 Task: Find connections with filter location Bahraigh with filter topic #Genderwith filter profile language French with filter current company Pepperfry with filter school BBK DAV College for women Amritsar with filter industry Glass Product Manufacturing with filter service category iOS Development with filter keywords title Purchasing Staff
Action: Mouse moved to (513, 68)
Screenshot: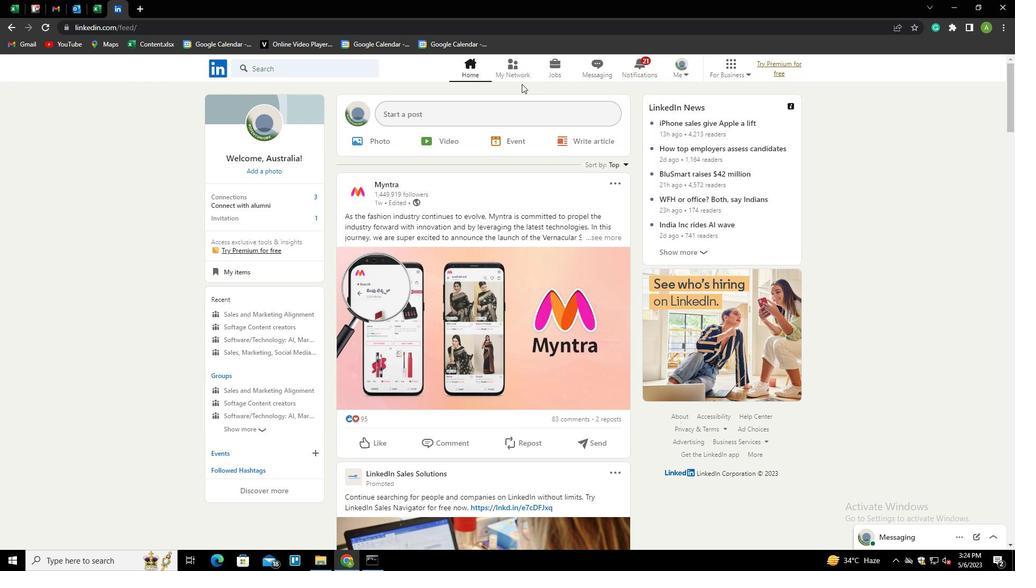 
Action: Mouse pressed left at (513, 68)
Screenshot: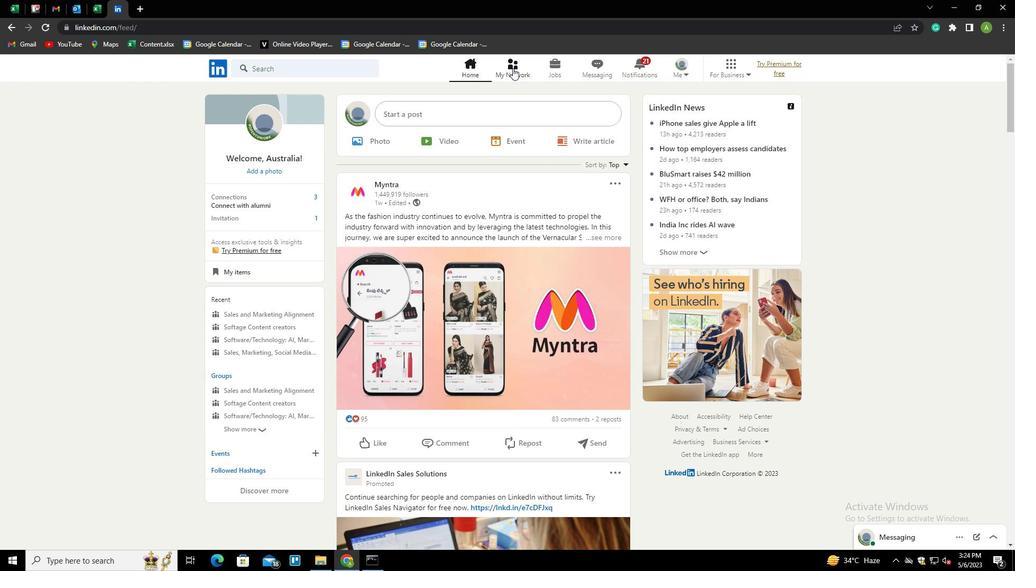
Action: Mouse moved to (262, 122)
Screenshot: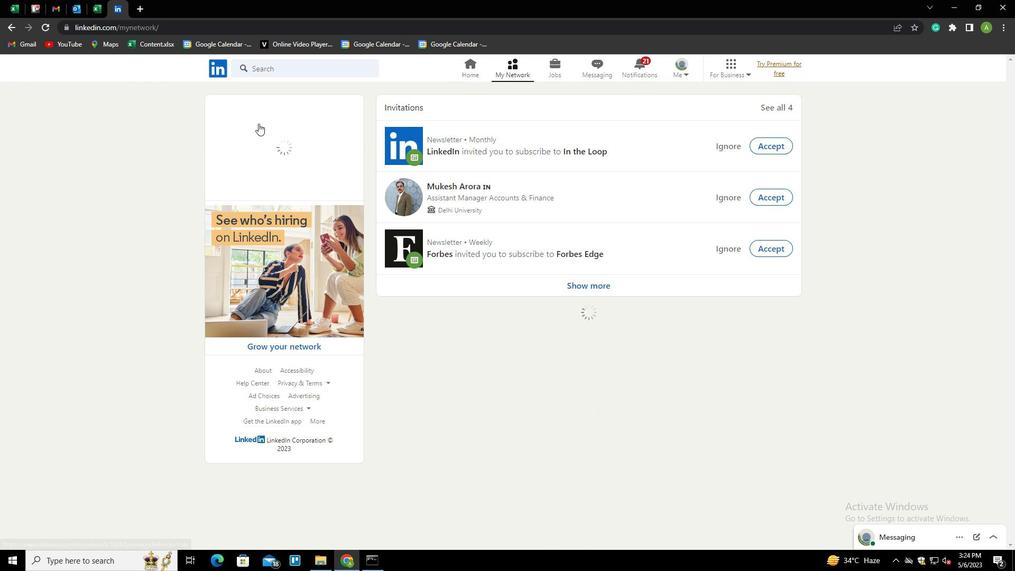 
Action: Mouse pressed left at (262, 122)
Screenshot: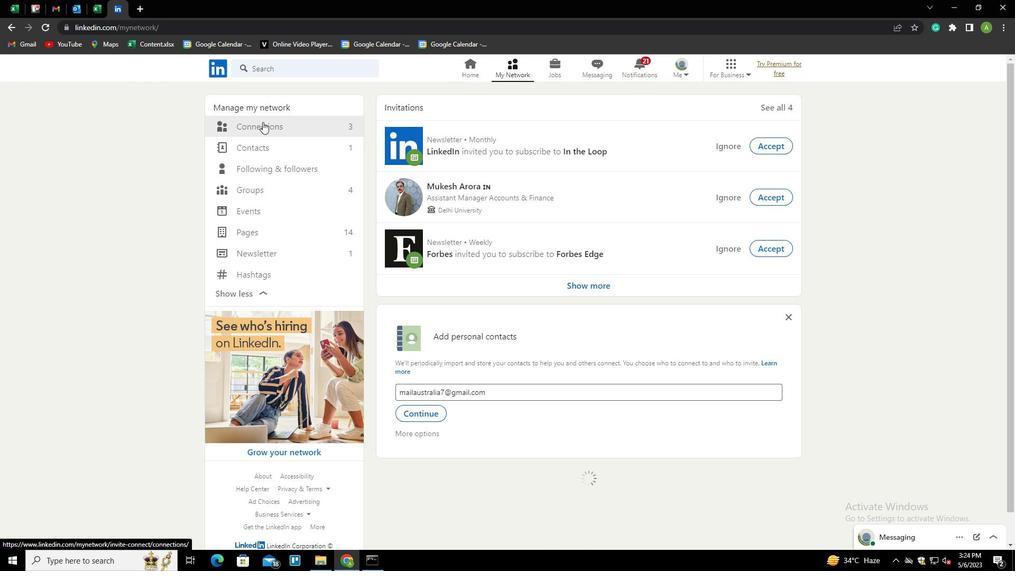 
Action: Mouse moved to (580, 128)
Screenshot: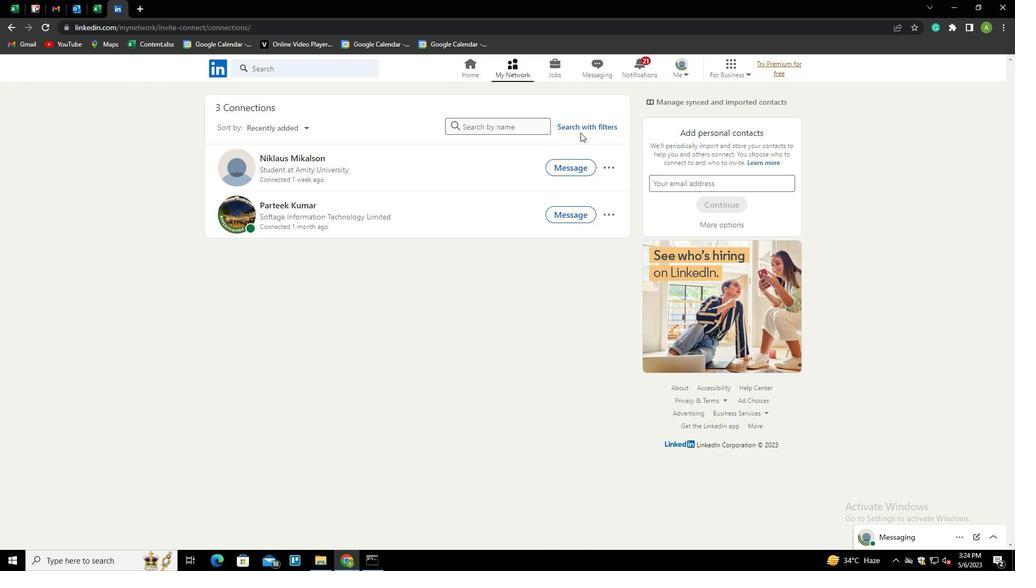 
Action: Mouse pressed left at (580, 128)
Screenshot: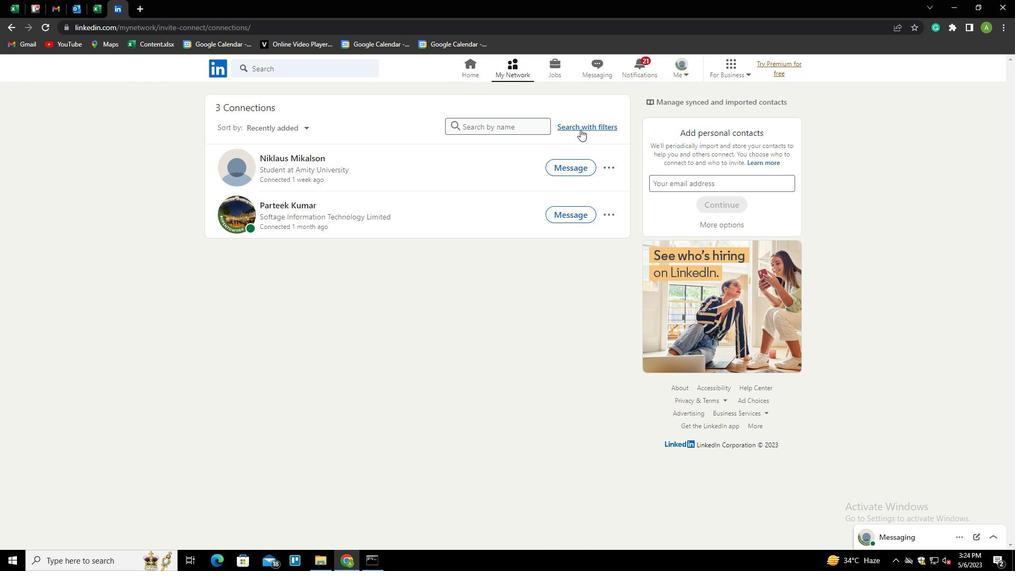 
Action: Mouse moved to (542, 95)
Screenshot: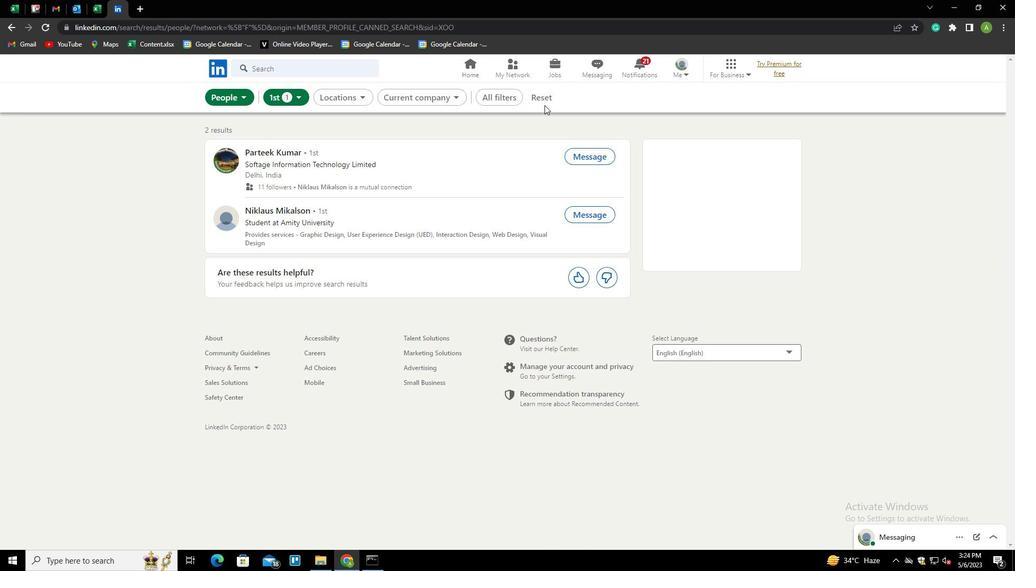 
Action: Mouse pressed left at (542, 95)
Screenshot: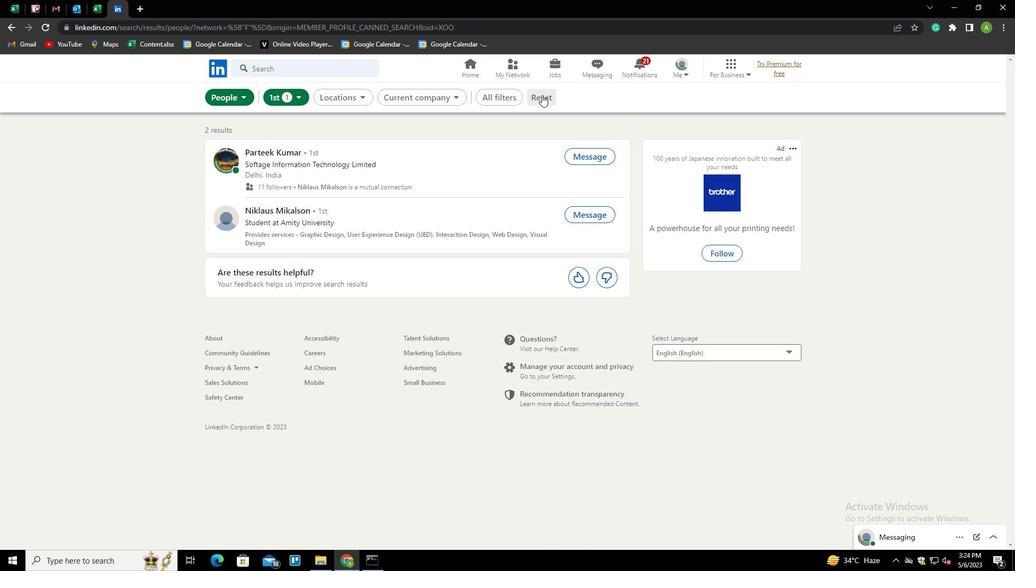
Action: Mouse moved to (525, 97)
Screenshot: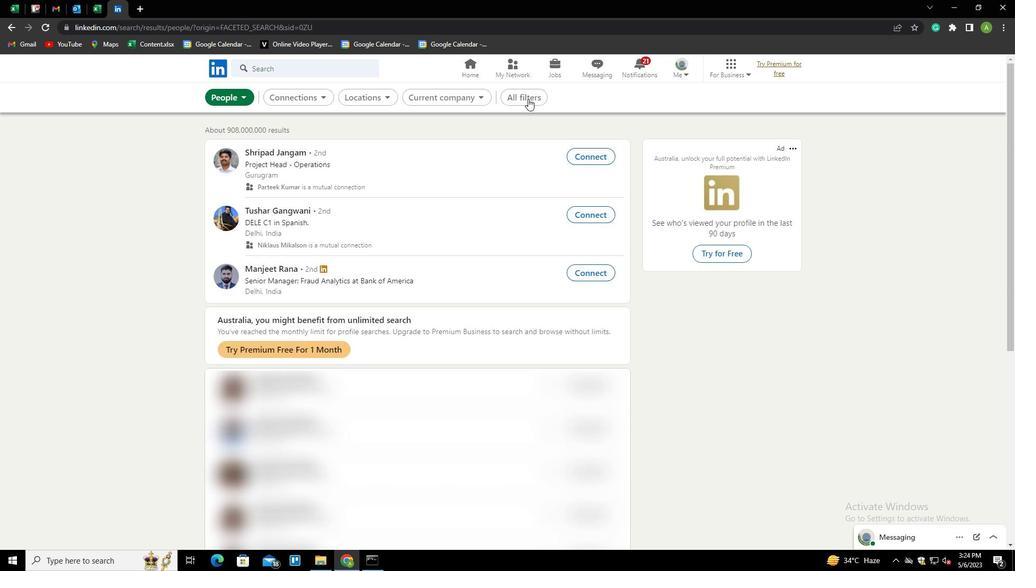 
Action: Mouse pressed left at (525, 97)
Screenshot: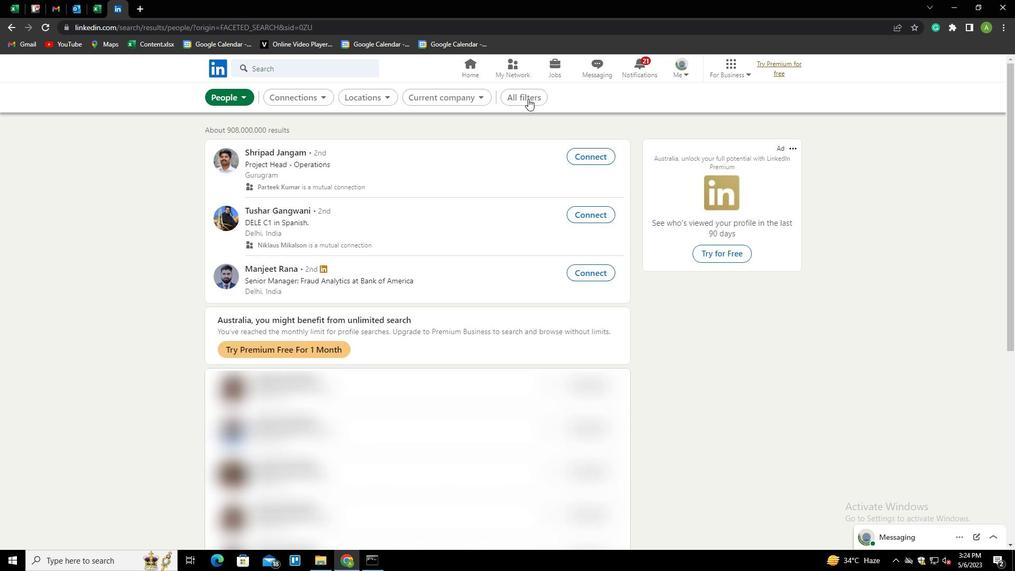
Action: Mouse moved to (847, 317)
Screenshot: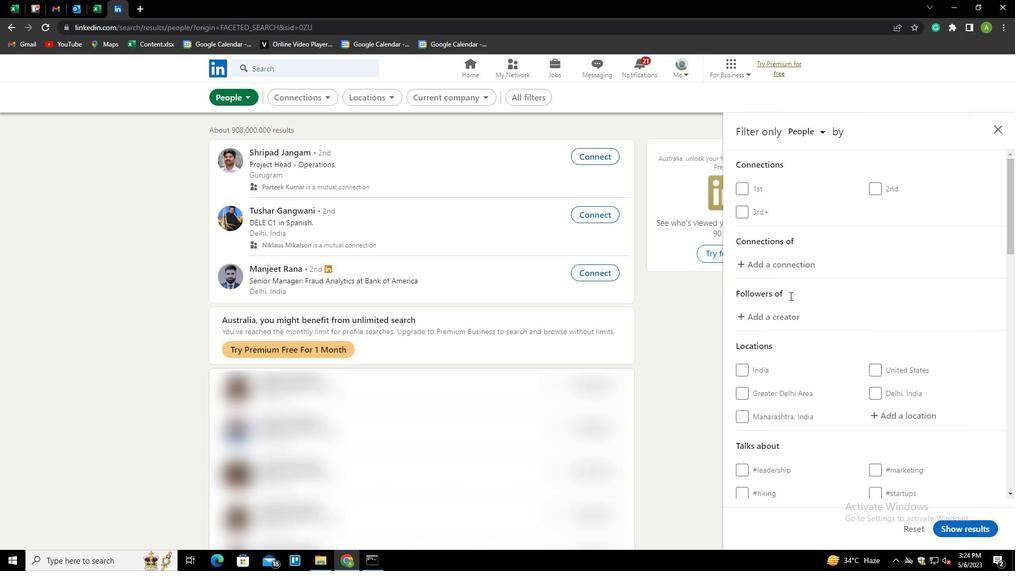 
Action: Mouse scrolled (847, 316) with delta (0, 0)
Screenshot: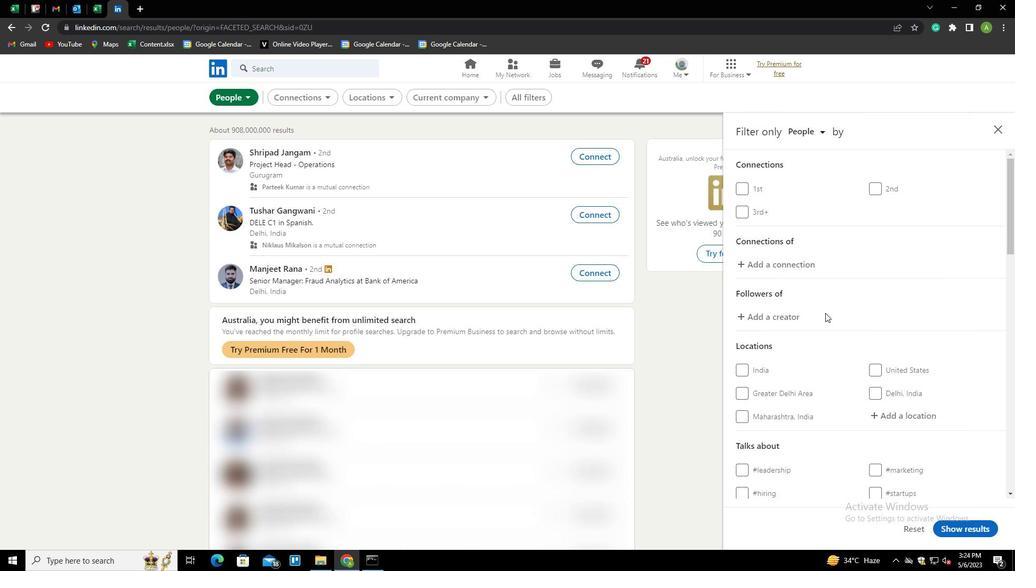 
Action: Mouse scrolled (847, 316) with delta (0, 0)
Screenshot: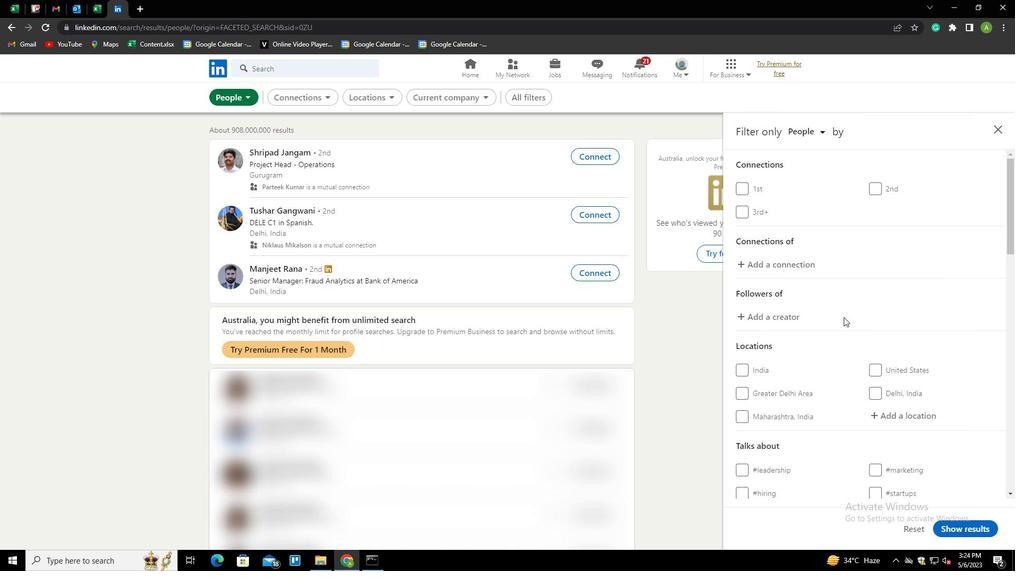 
Action: Mouse moved to (888, 307)
Screenshot: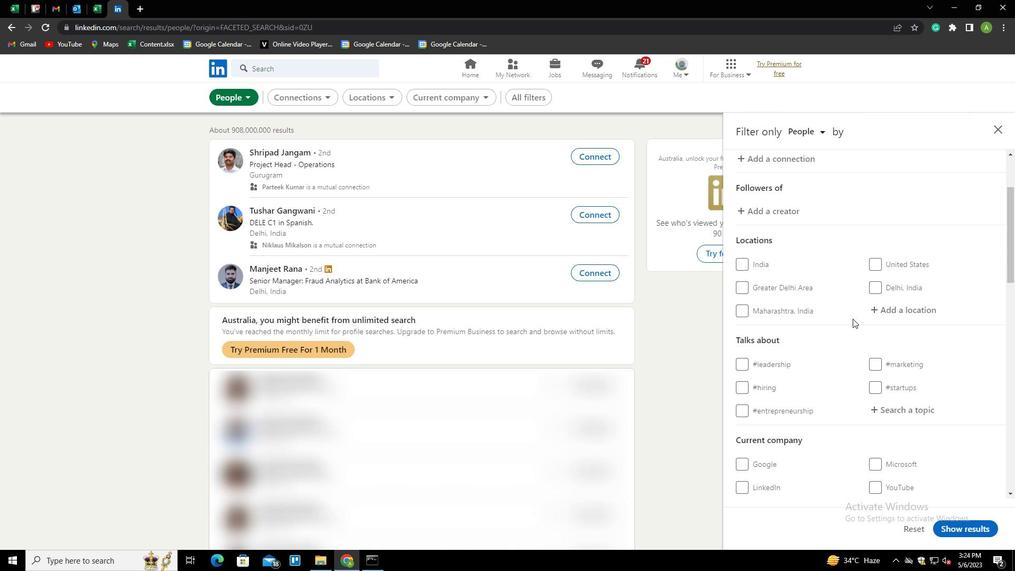 
Action: Mouse pressed left at (888, 307)
Screenshot: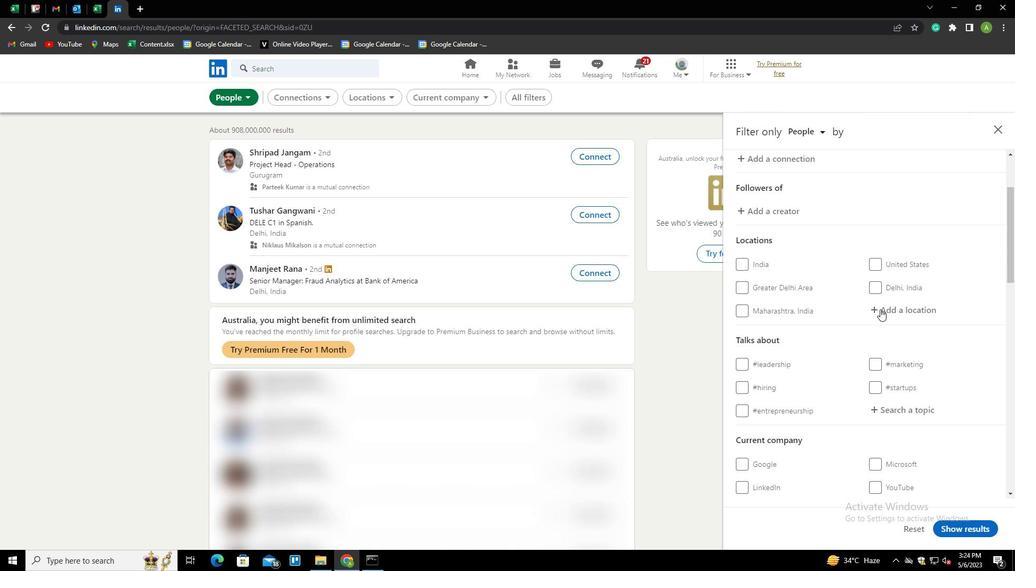 
Action: Mouse moved to (946, 274)
Screenshot: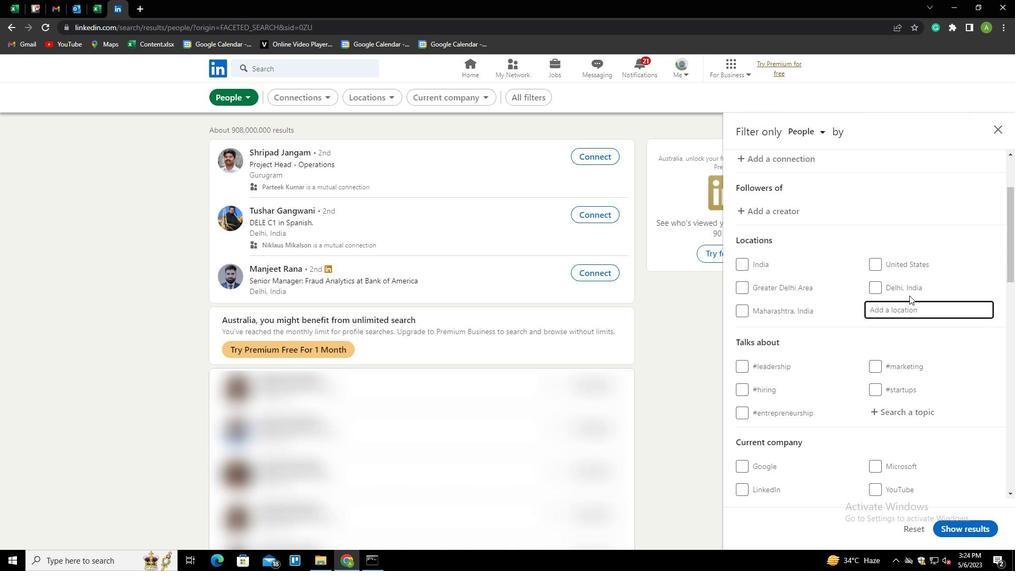 
Action: Key pressed <Key.shift>BAHRAIGH
Screenshot: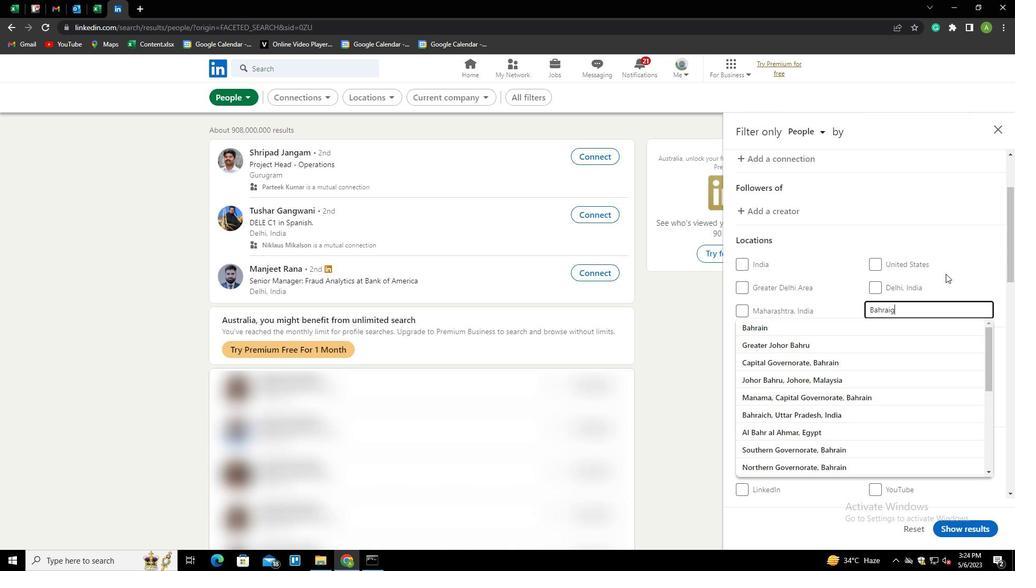 
Action: Mouse moved to (968, 360)
Screenshot: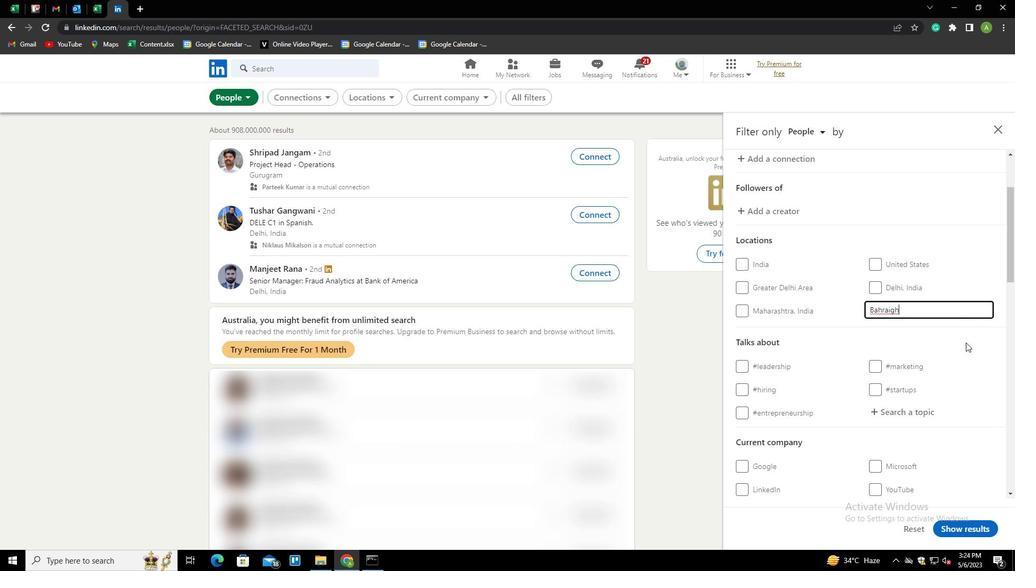 
Action: Mouse pressed left at (968, 360)
Screenshot: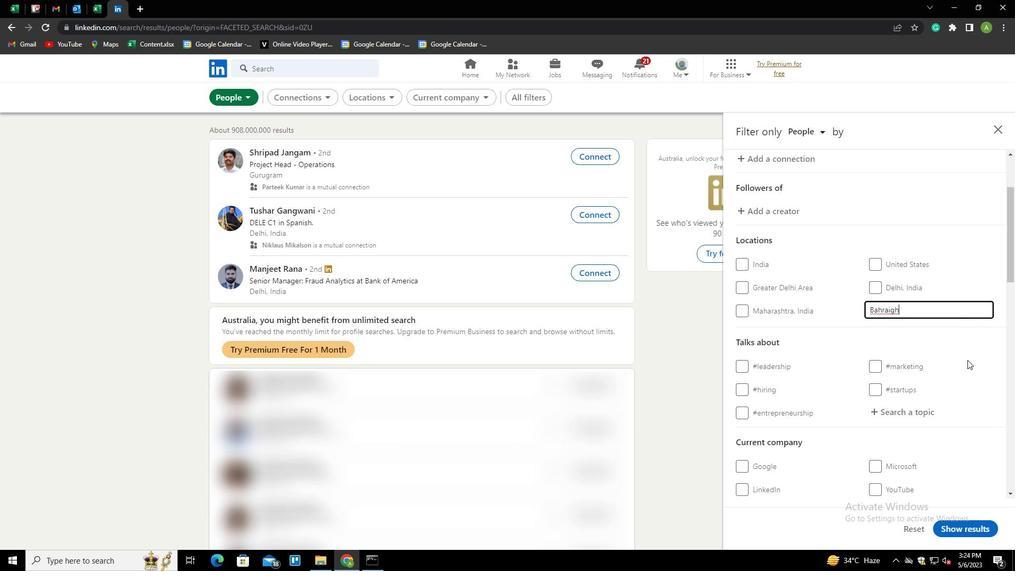 
Action: Mouse moved to (966, 358)
Screenshot: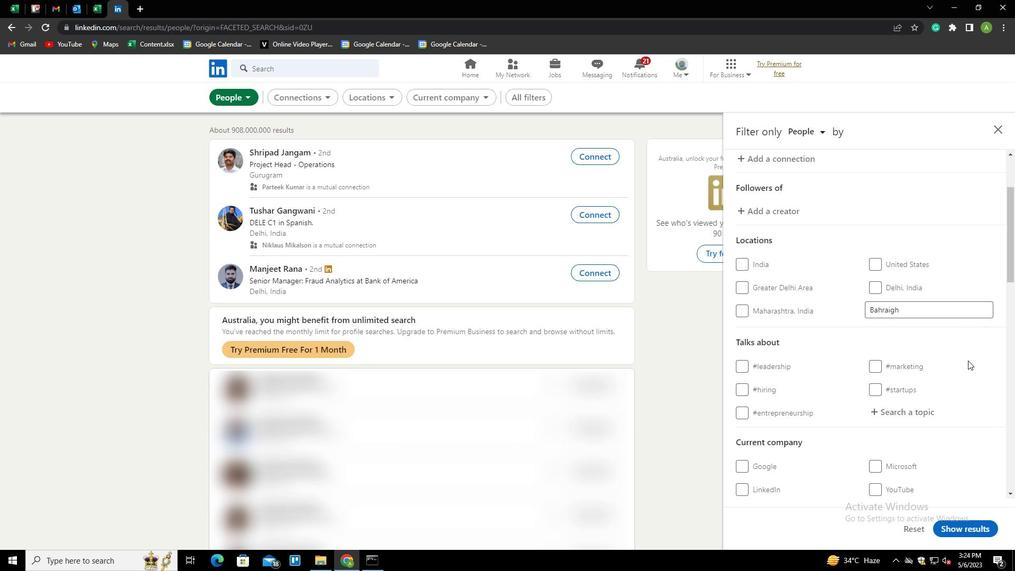 
Action: Mouse scrolled (966, 358) with delta (0, 0)
Screenshot: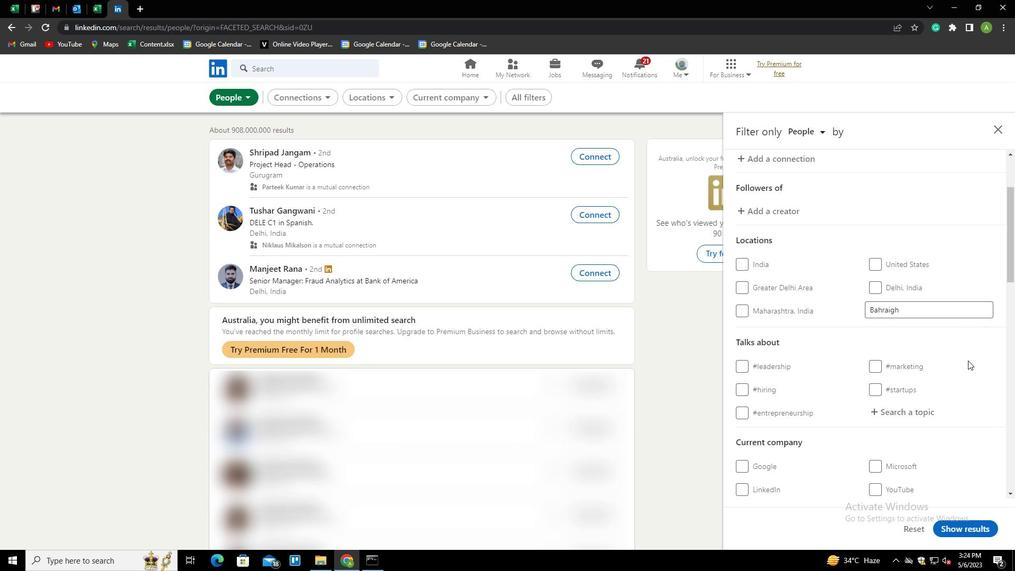 
Action: Mouse scrolled (966, 358) with delta (0, 0)
Screenshot: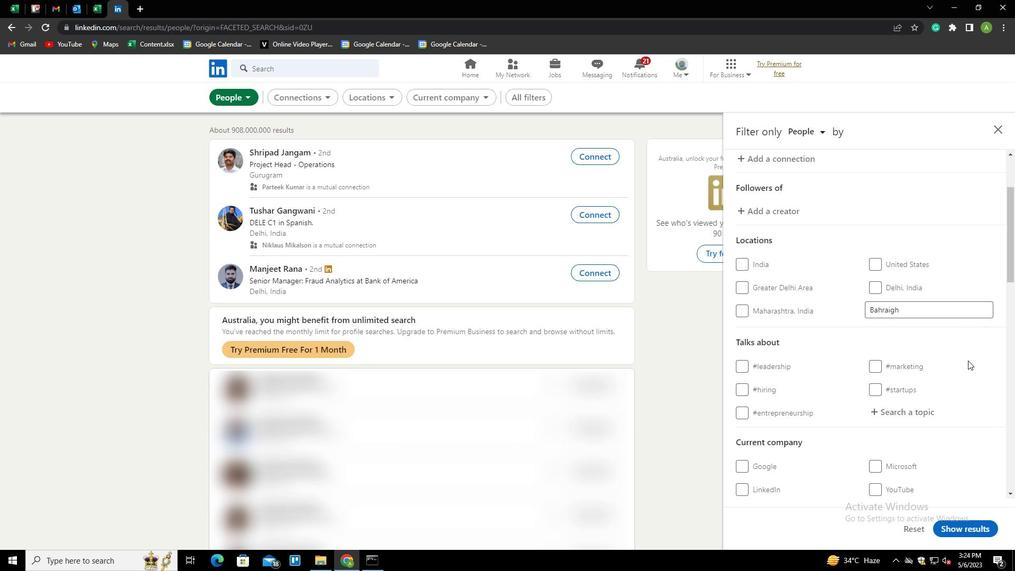 
Action: Mouse moved to (898, 303)
Screenshot: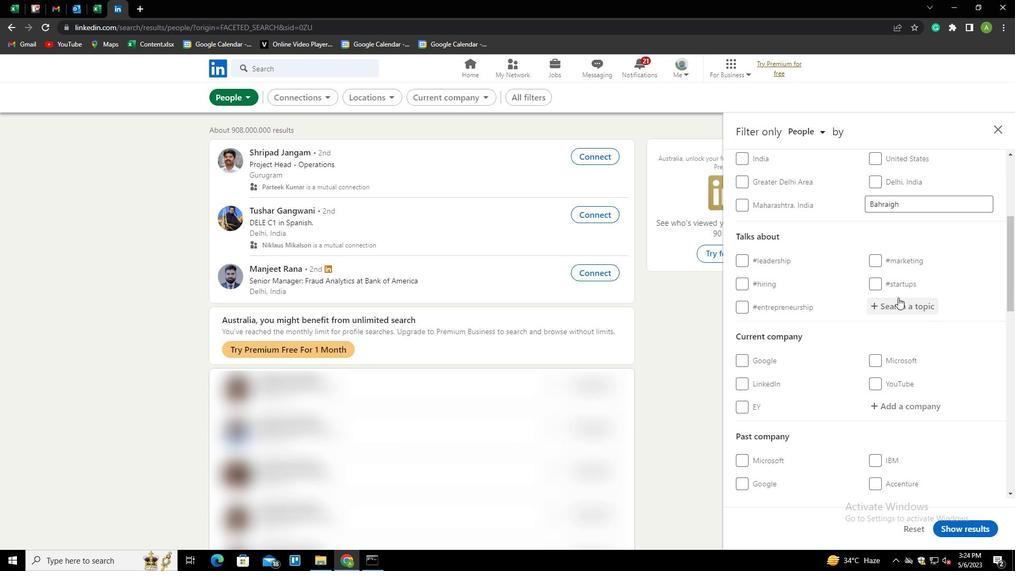 
Action: Mouse pressed left at (898, 303)
Screenshot: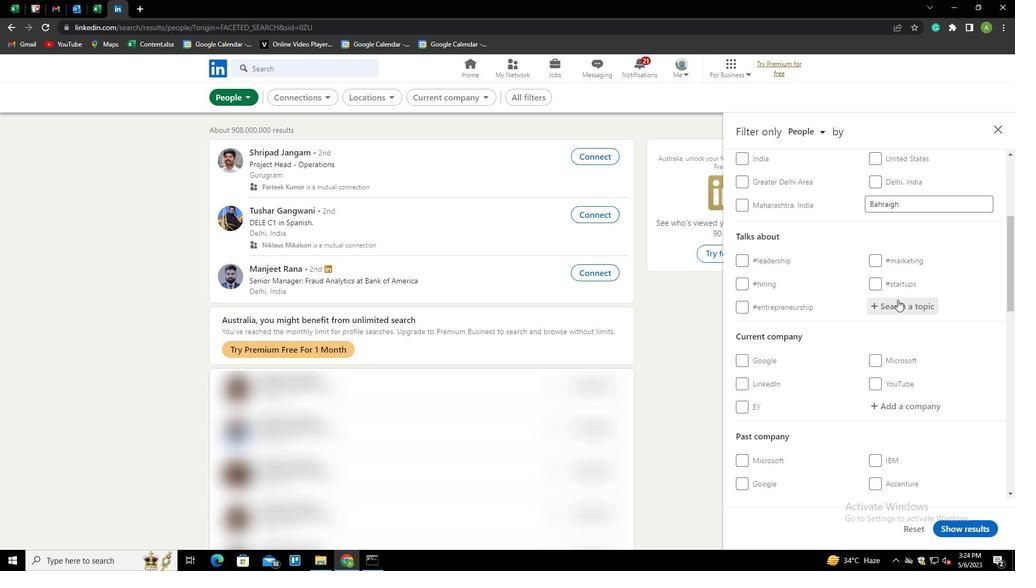 
Action: Mouse moved to (897, 304)
Screenshot: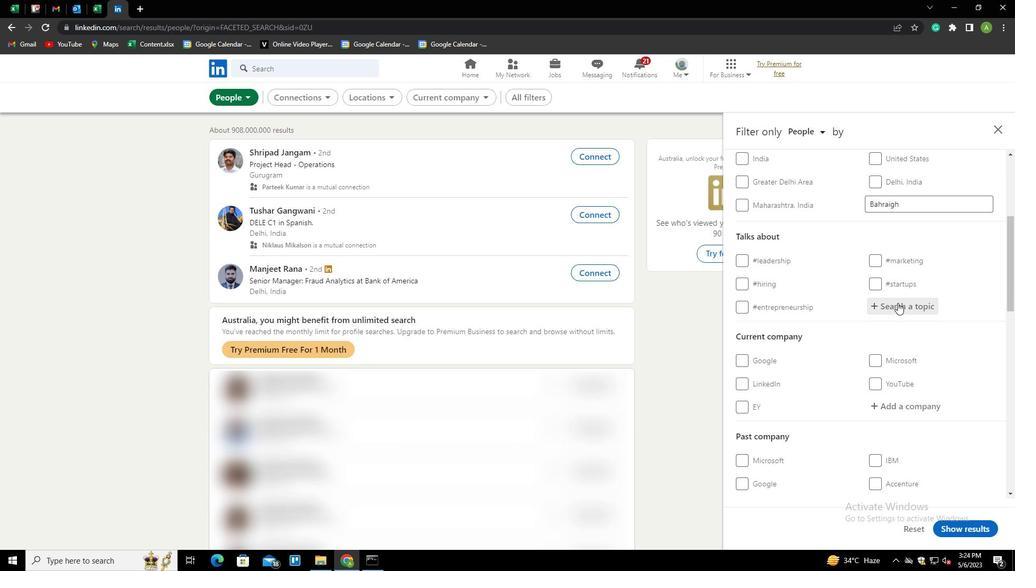 
Action: Key pressed GENDER<Key.down><Key.enter>
Screenshot: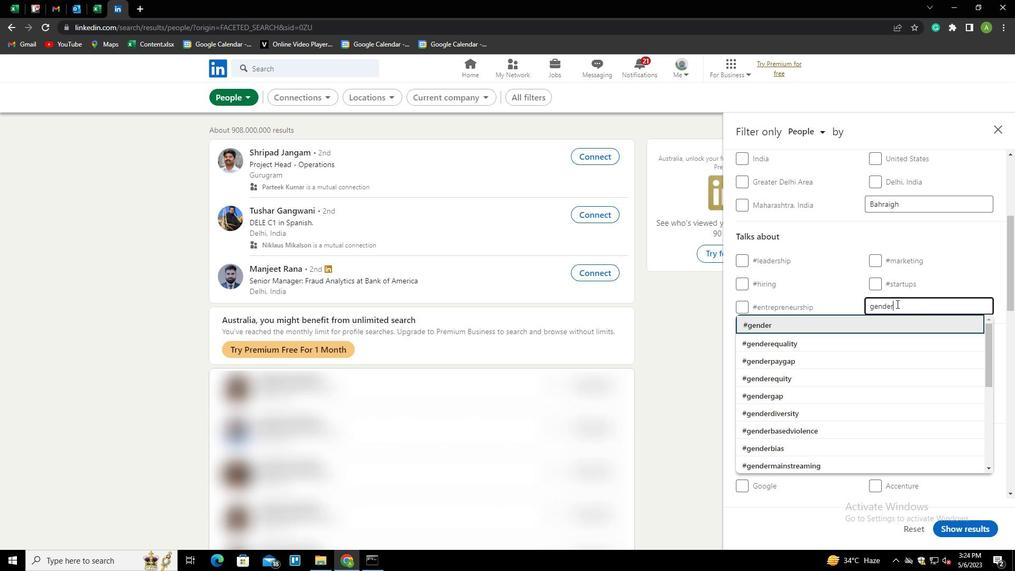 
Action: Mouse scrolled (897, 303) with delta (0, 0)
Screenshot: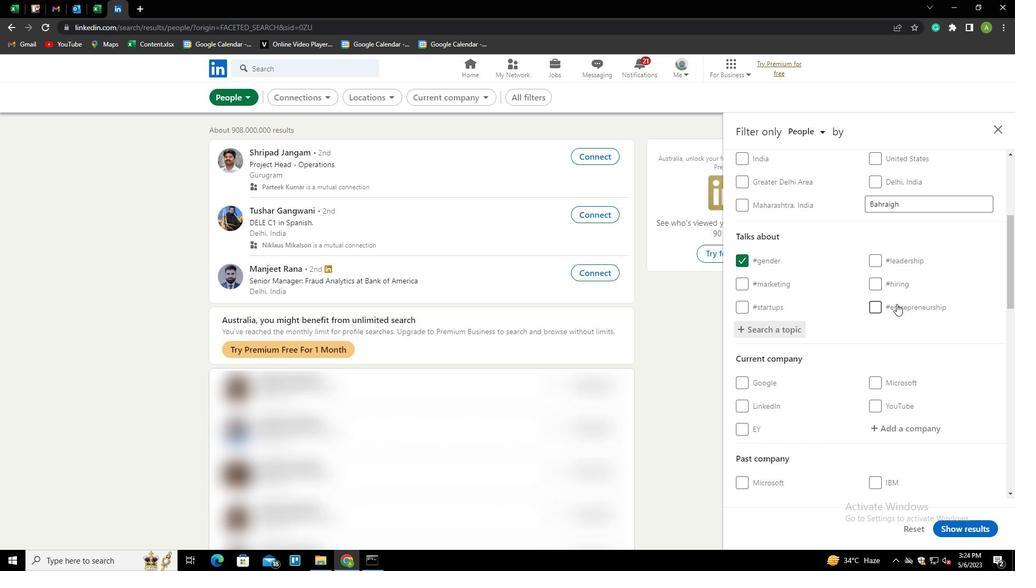 
Action: Mouse scrolled (897, 303) with delta (0, 0)
Screenshot: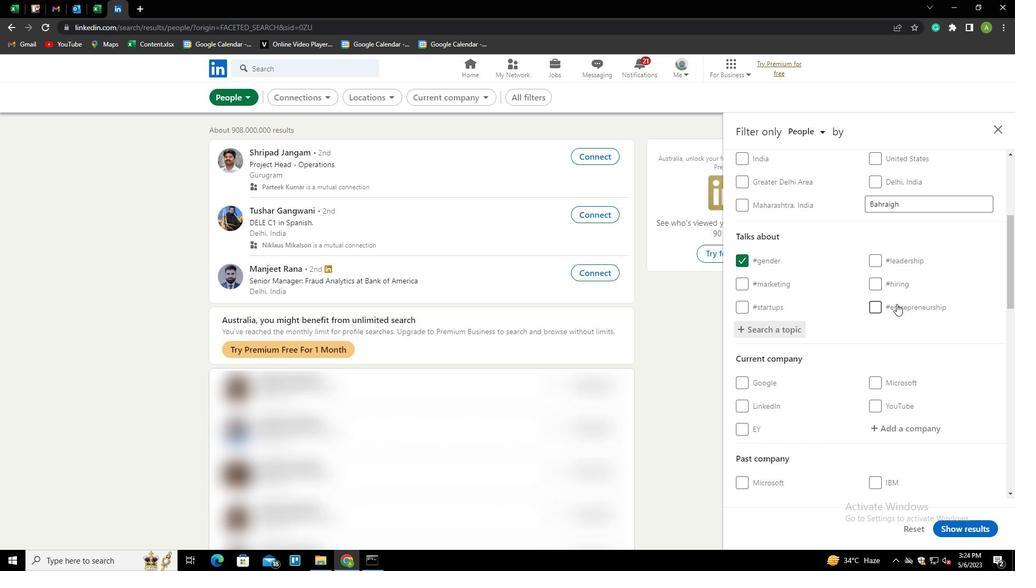 
Action: Mouse moved to (896, 306)
Screenshot: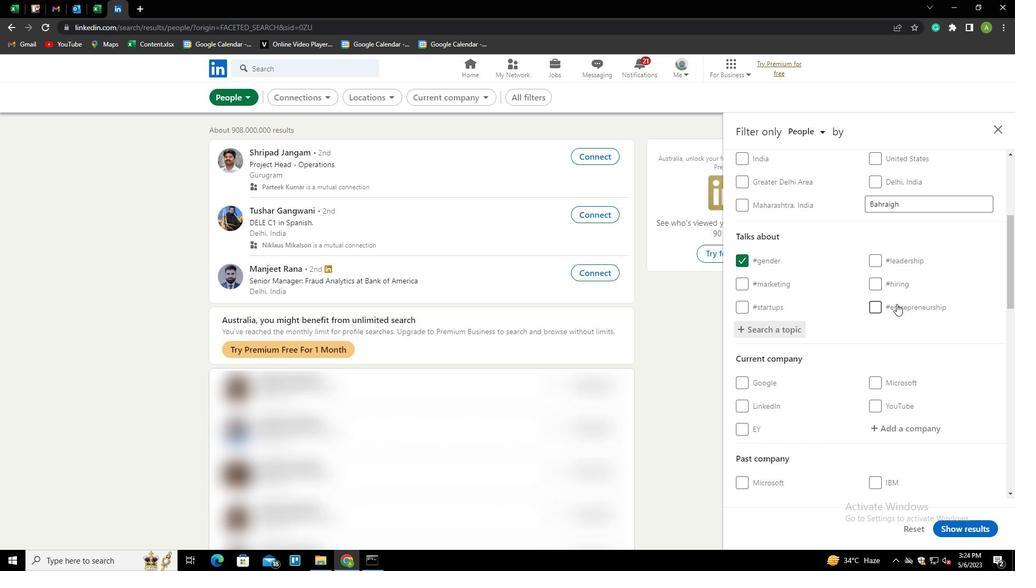 
Action: Mouse scrolled (896, 306) with delta (0, 0)
Screenshot: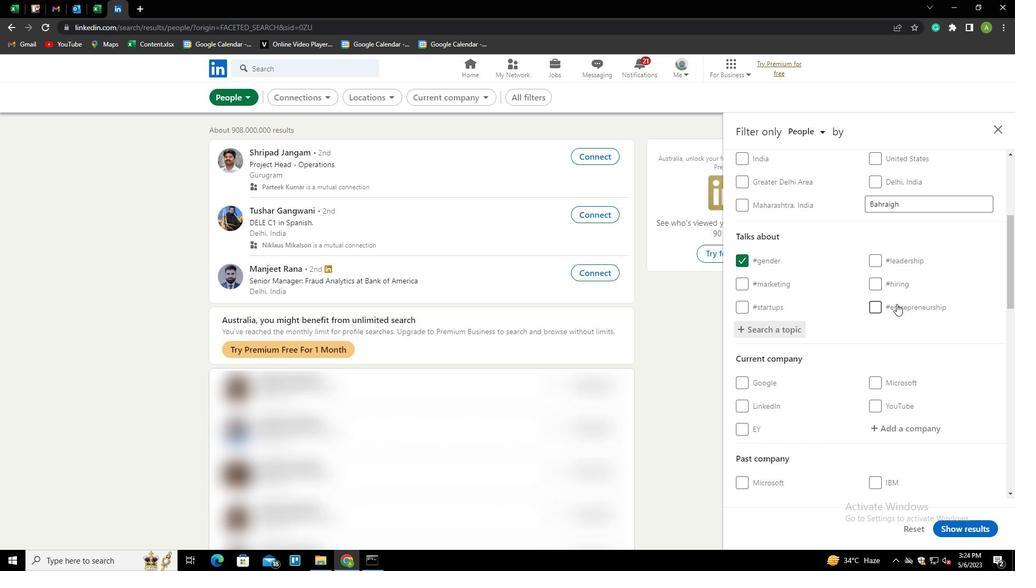 
Action: Mouse moved to (894, 311)
Screenshot: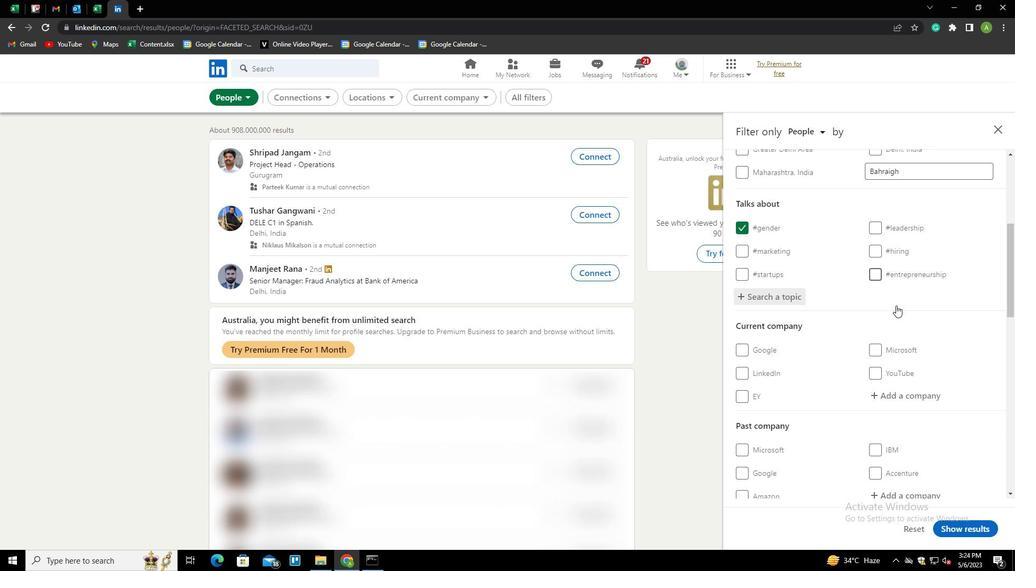 
Action: Mouse scrolled (894, 310) with delta (0, 0)
Screenshot: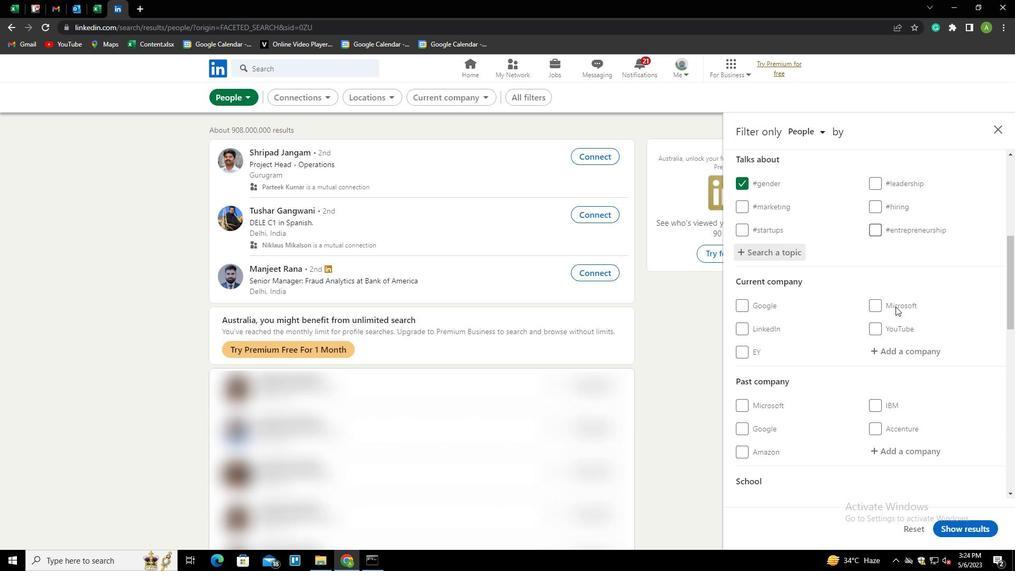 
Action: Mouse moved to (893, 312)
Screenshot: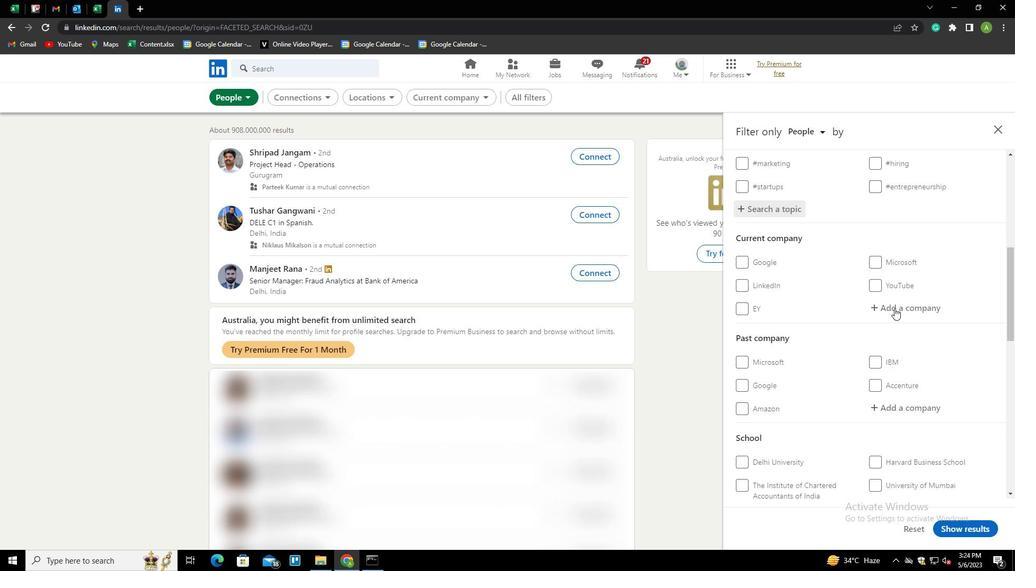 
Action: Mouse scrolled (893, 311) with delta (0, 0)
Screenshot: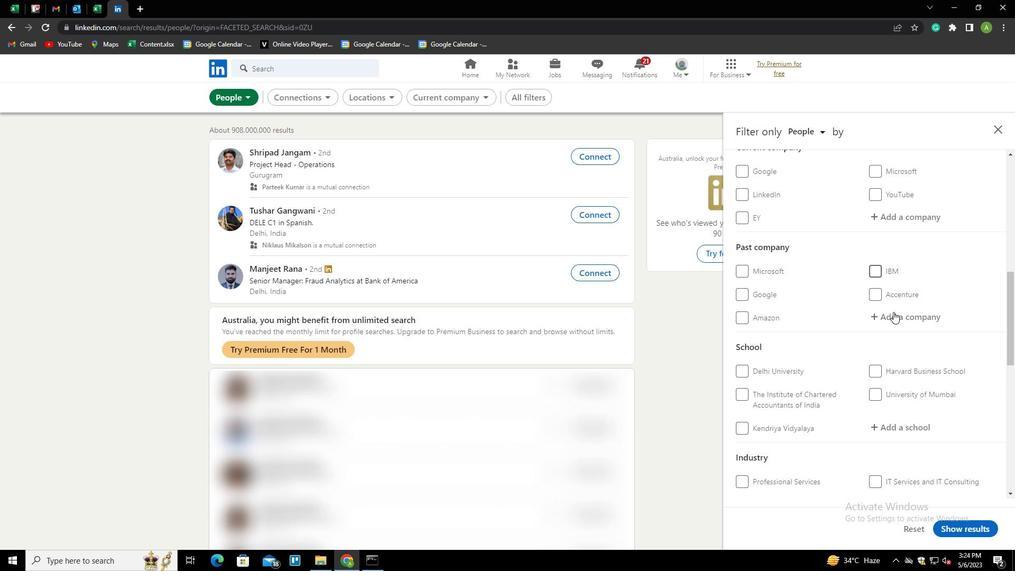 
Action: Mouse scrolled (893, 311) with delta (0, 0)
Screenshot: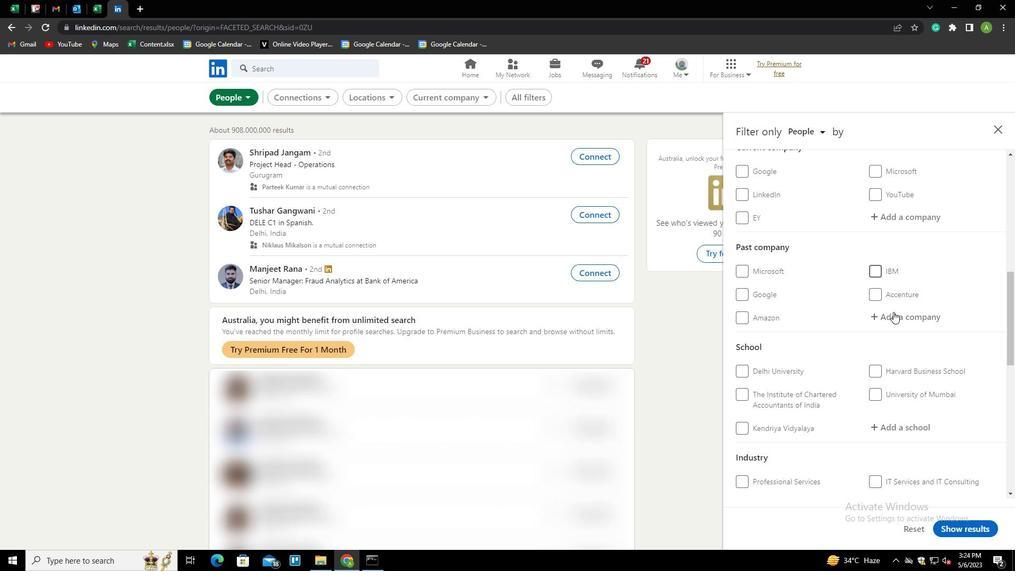 
Action: Mouse scrolled (893, 311) with delta (0, 0)
Screenshot: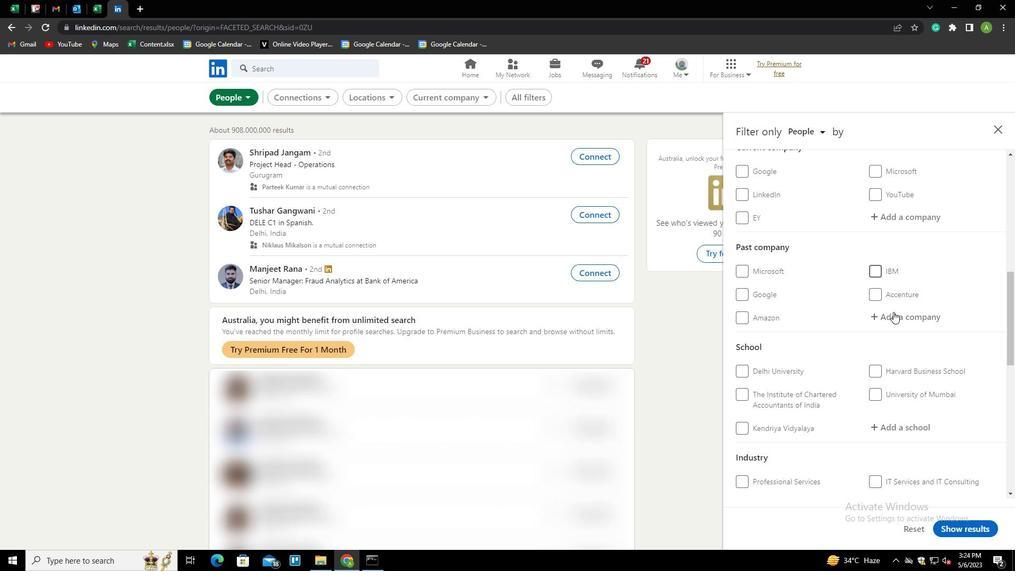 
Action: Mouse scrolled (893, 311) with delta (0, 0)
Screenshot: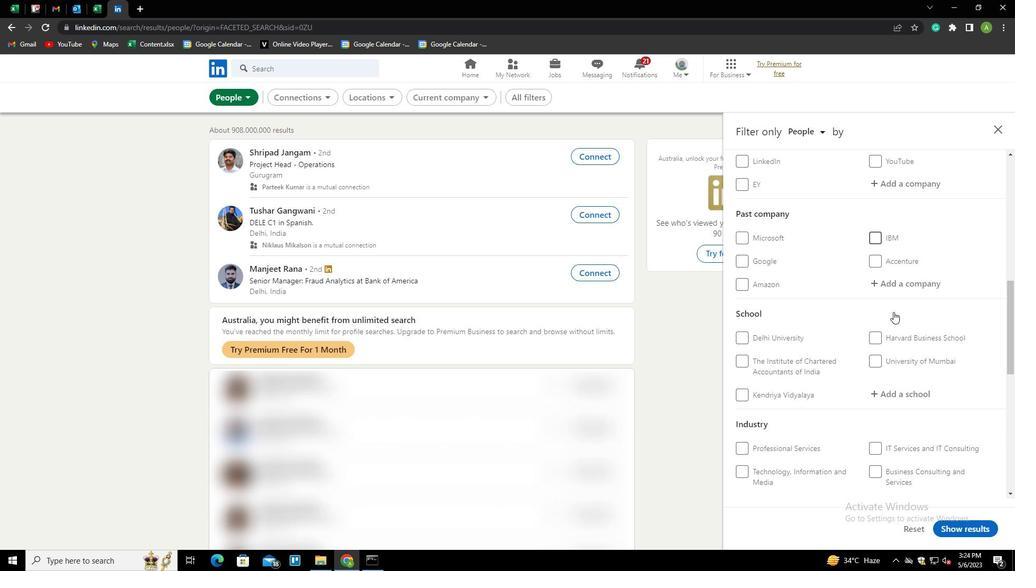 
Action: Mouse scrolled (893, 311) with delta (0, 0)
Screenshot: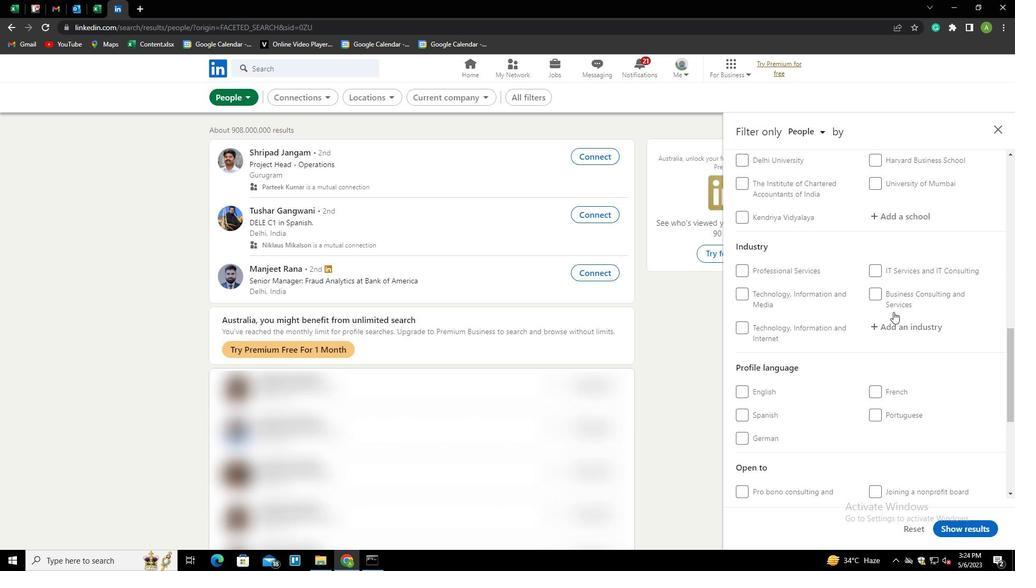 
Action: Mouse scrolled (893, 311) with delta (0, 0)
Screenshot: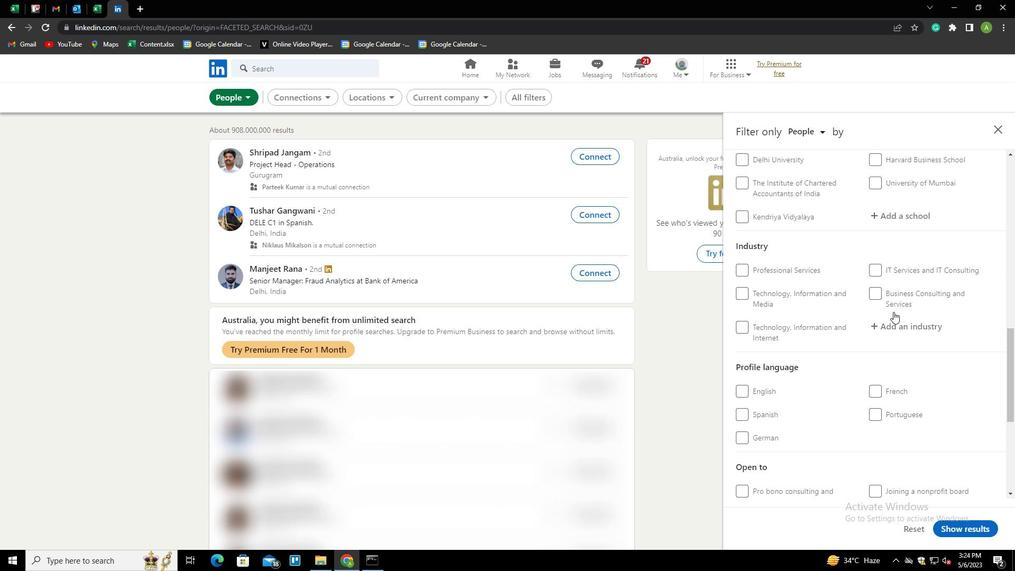 
Action: Mouse scrolled (893, 311) with delta (0, 0)
Screenshot: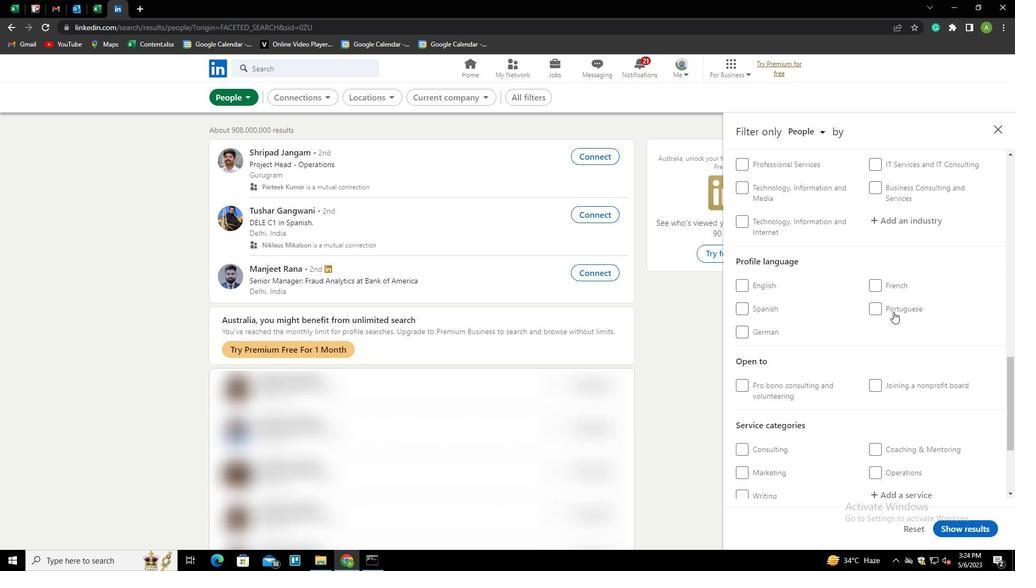 
Action: Mouse scrolled (893, 311) with delta (0, 0)
Screenshot: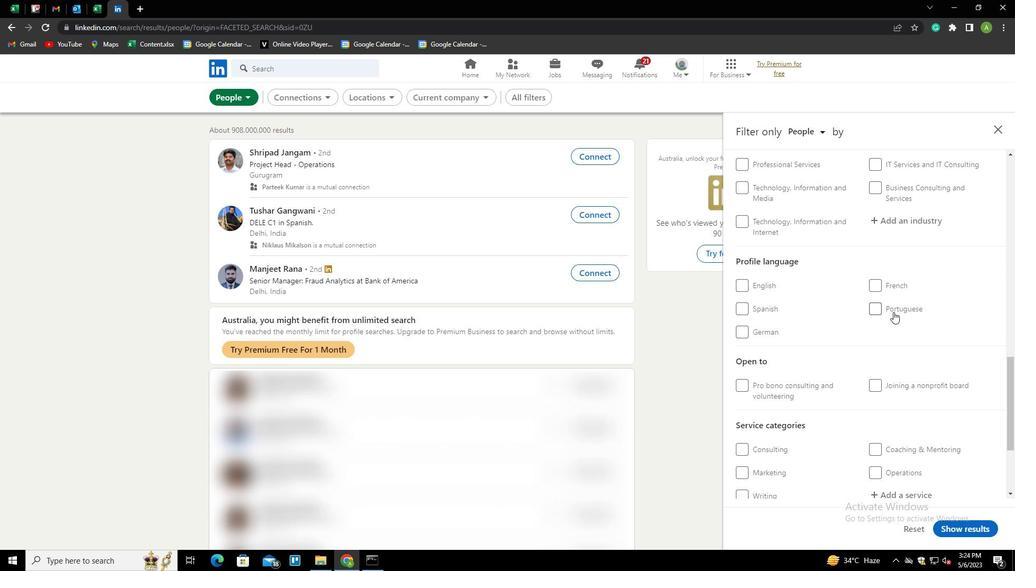 
Action: Mouse scrolled (893, 311) with delta (0, 0)
Screenshot: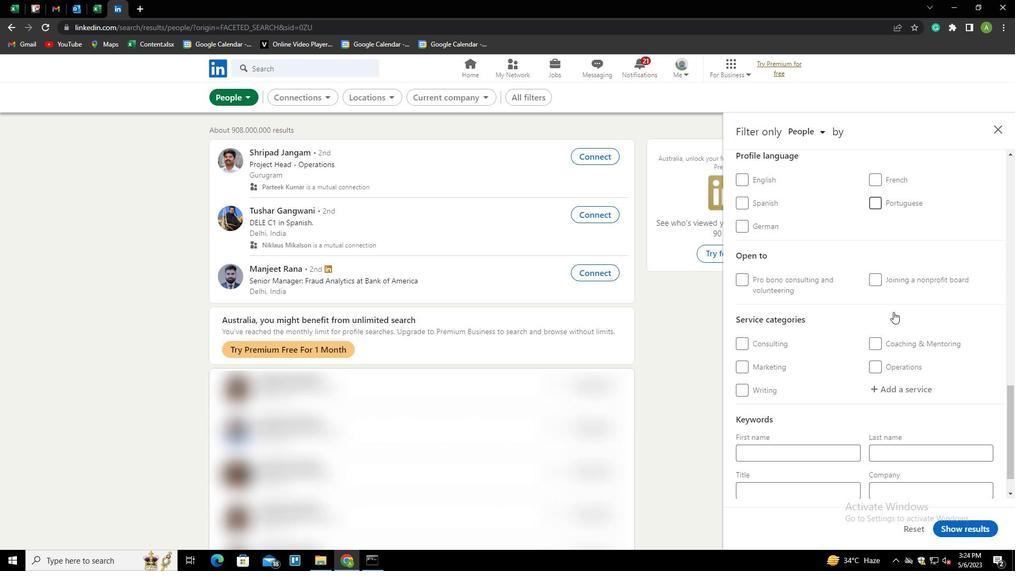 
Action: Mouse scrolled (893, 312) with delta (0, 0)
Screenshot: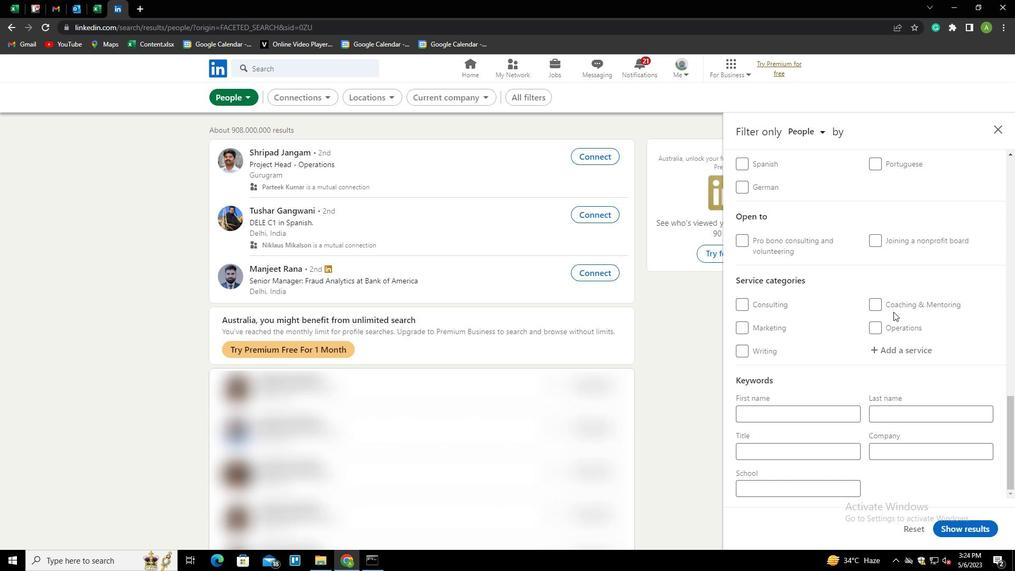 
Action: Mouse moved to (876, 197)
Screenshot: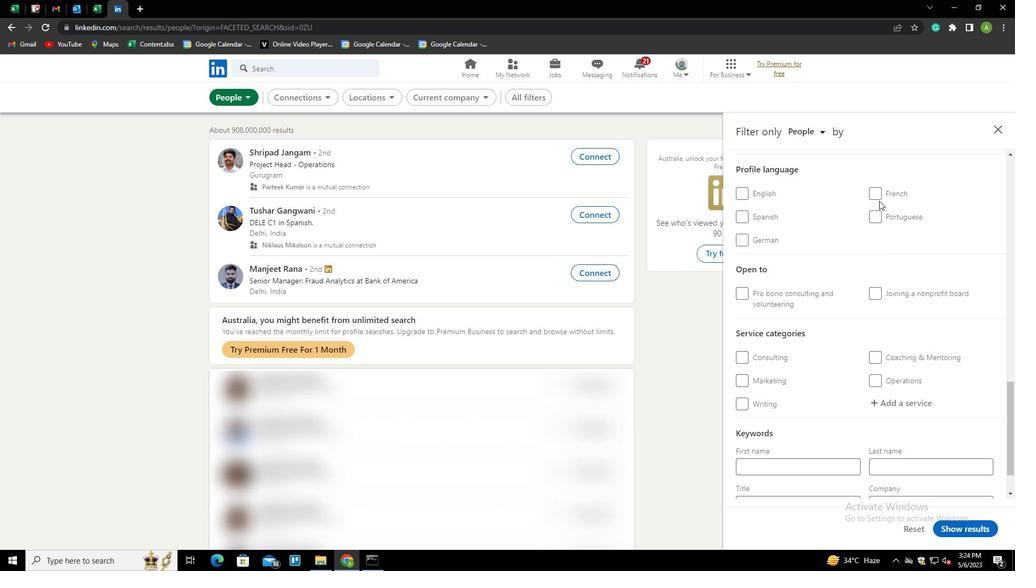 
Action: Mouse pressed left at (876, 197)
Screenshot: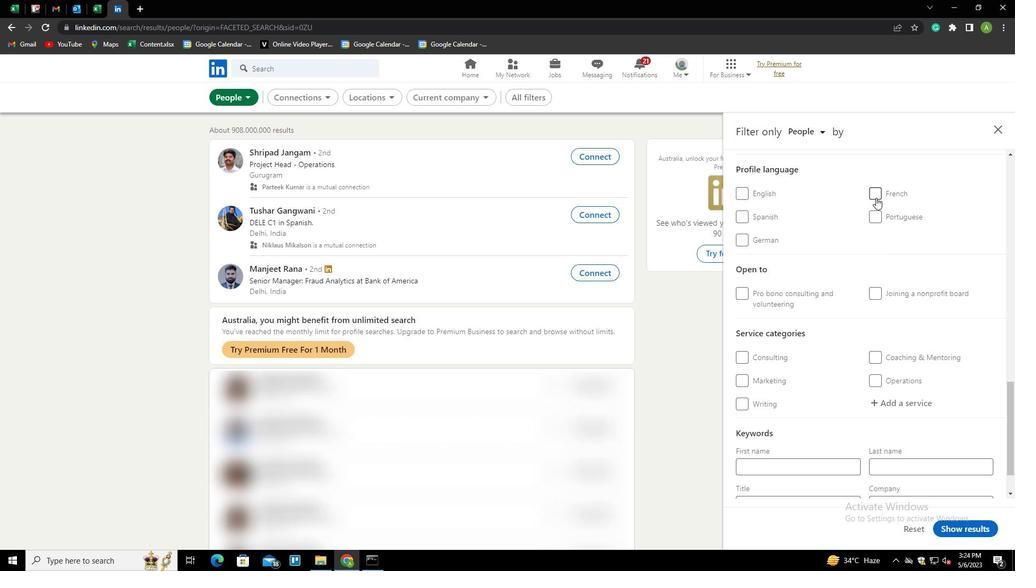 
Action: Mouse moved to (921, 263)
Screenshot: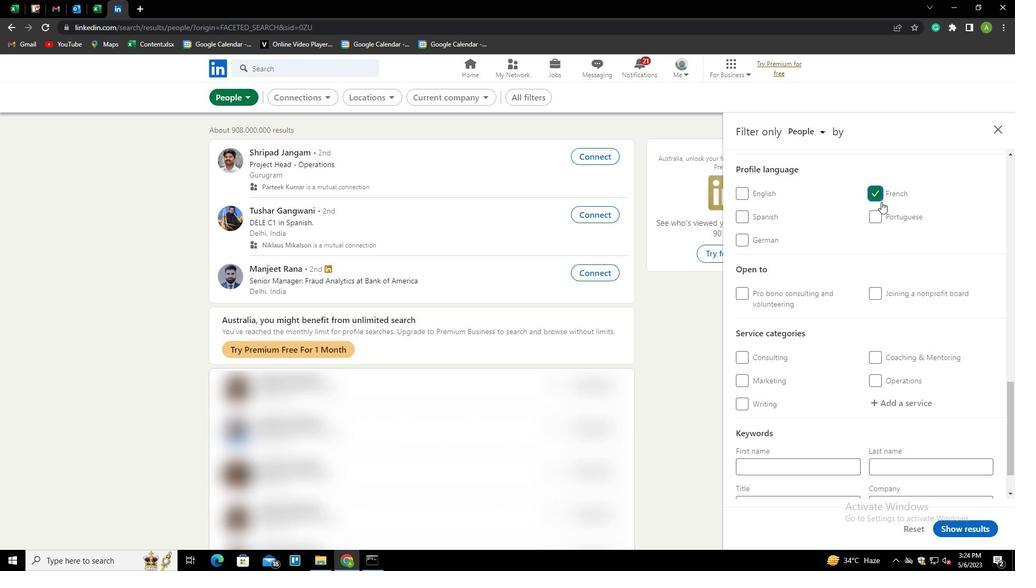 
Action: Mouse scrolled (921, 263) with delta (0, 0)
Screenshot: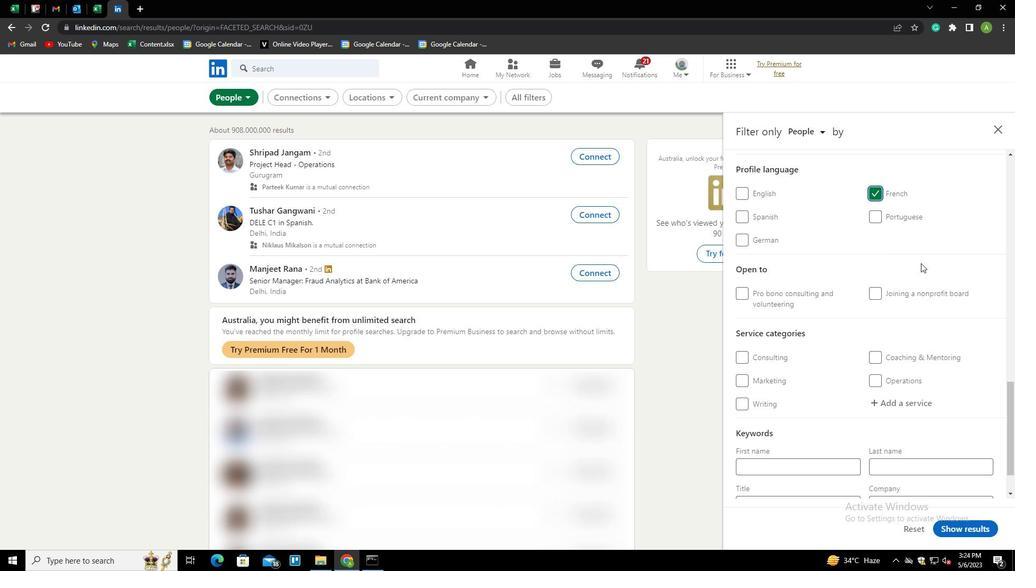 
Action: Mouse scrolled (921, 263) with delta (0, 0)
Screenshot: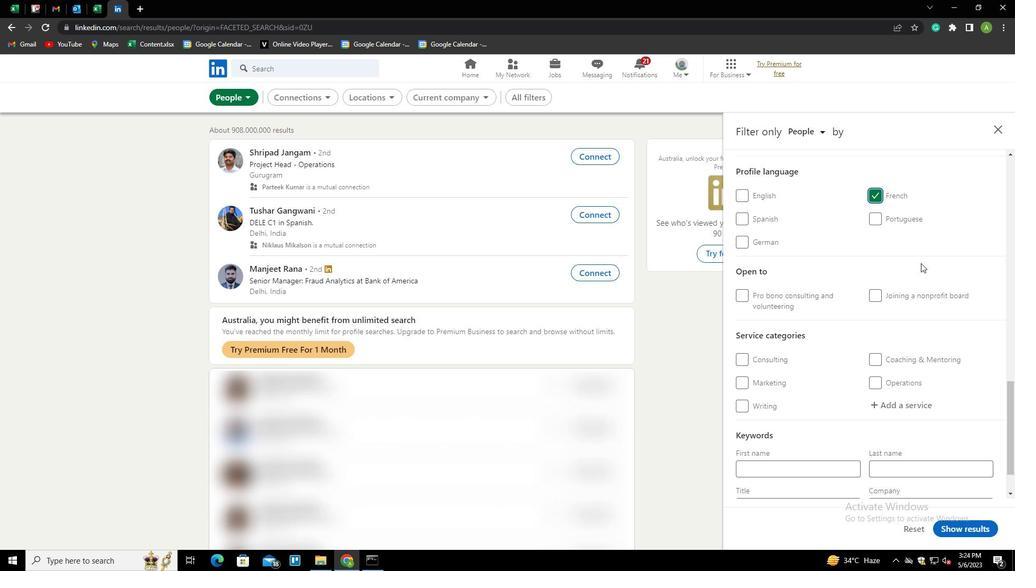 
Action: Mouse moved to (921, 262)
Screenshot: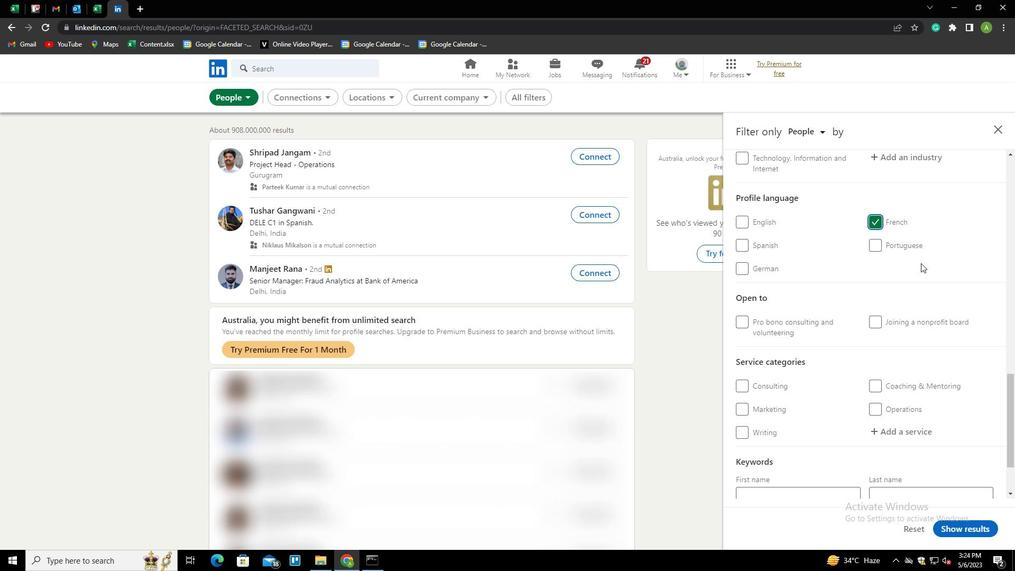 
Action: Mouse scrolled (921, 263) with delta (0, 0)
Screenshot: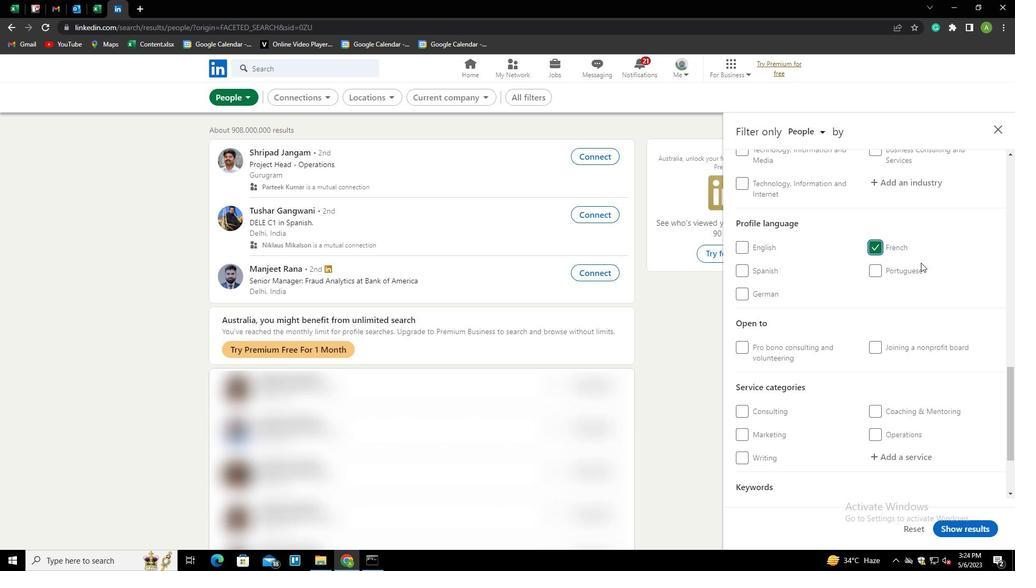 
Action: Mouse scrolled (921, 263) with delta (0, 0)
Screenshot: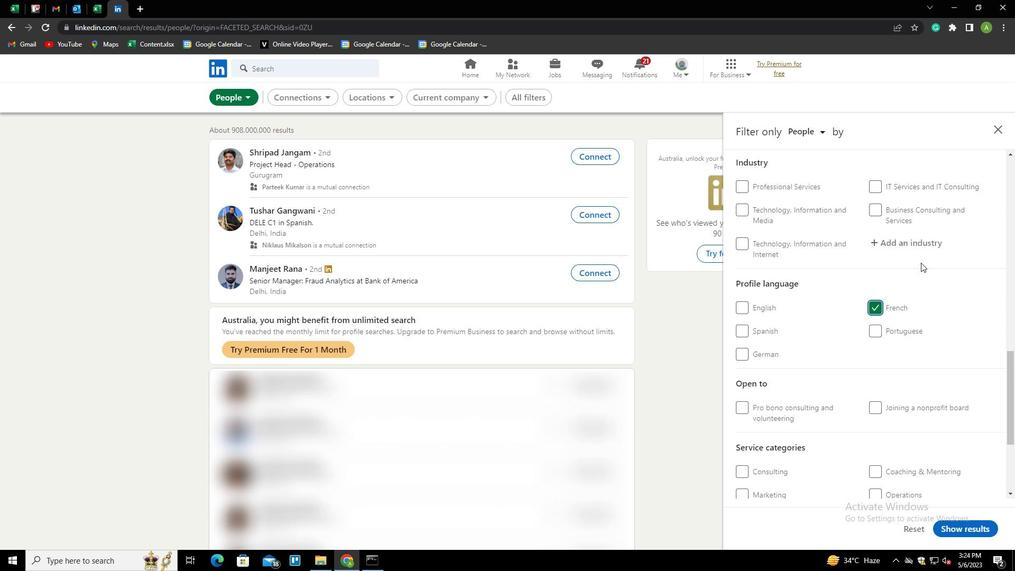 
Action: Mouse scrolled (921, 263) with delta (0, 0)
Screenshot: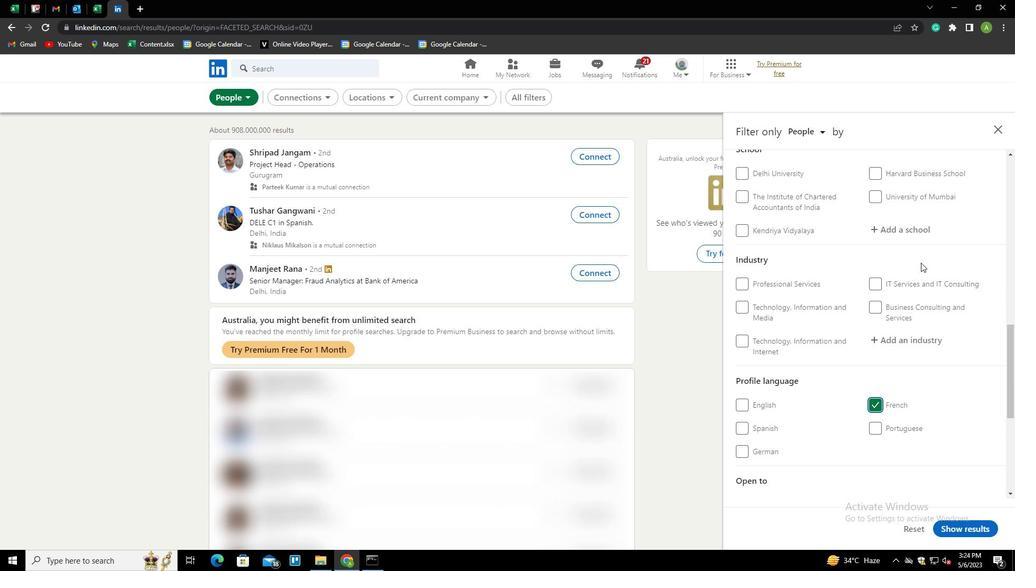 
Action: Mouse scrolled (921, 263) with delta (0, 0)
Screenshot: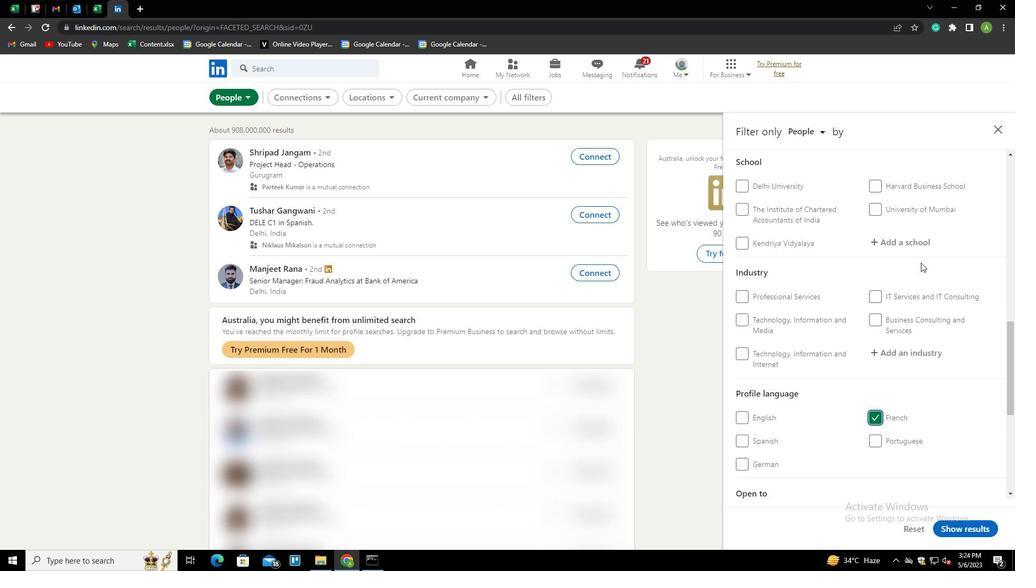 
Action: Mouse scrolled (921, 263) with delta (0, 0)
Screenshot: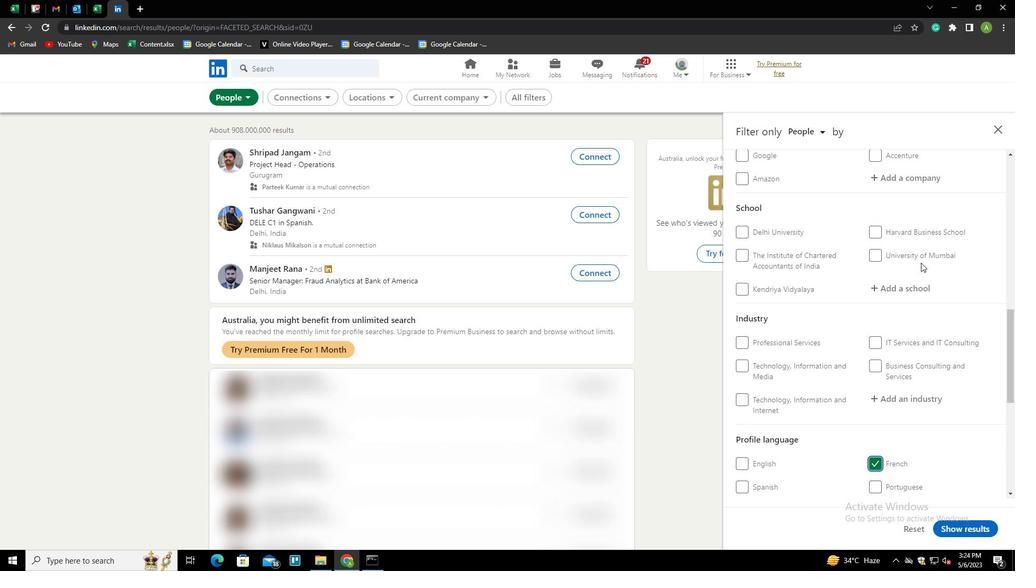
Action: Mouse moved to (921, 261)
Screenshot: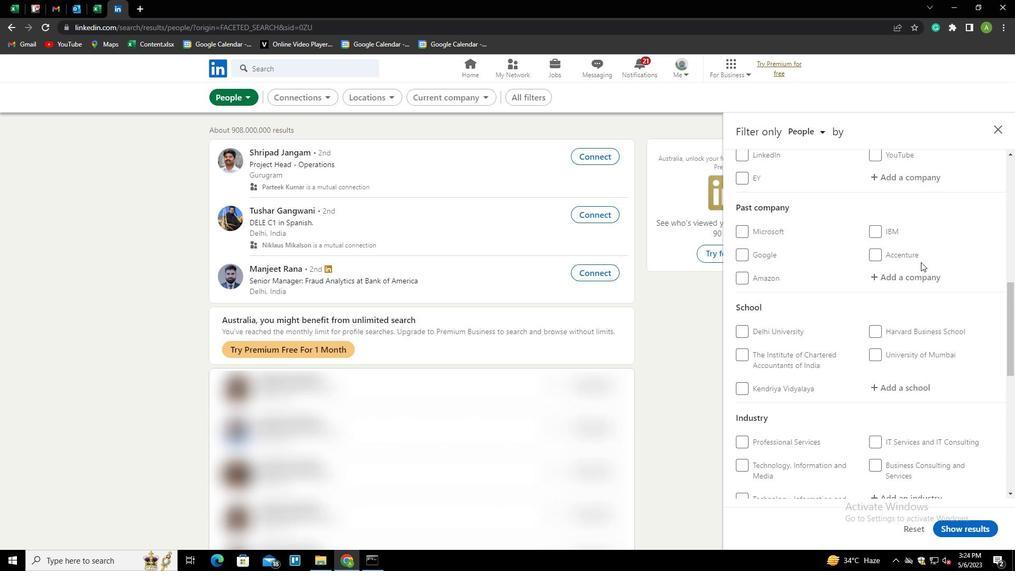 
Action: Mouse scrolled (921, 261) with delta (0, 0)
Screenshot: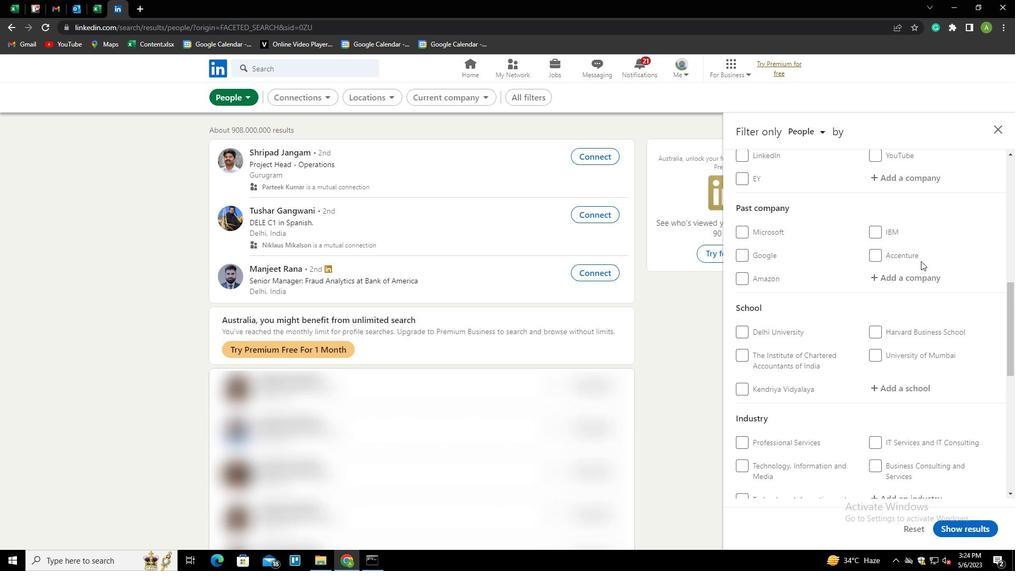 
Action: Mouse moved to (920, 261)
Screenshot: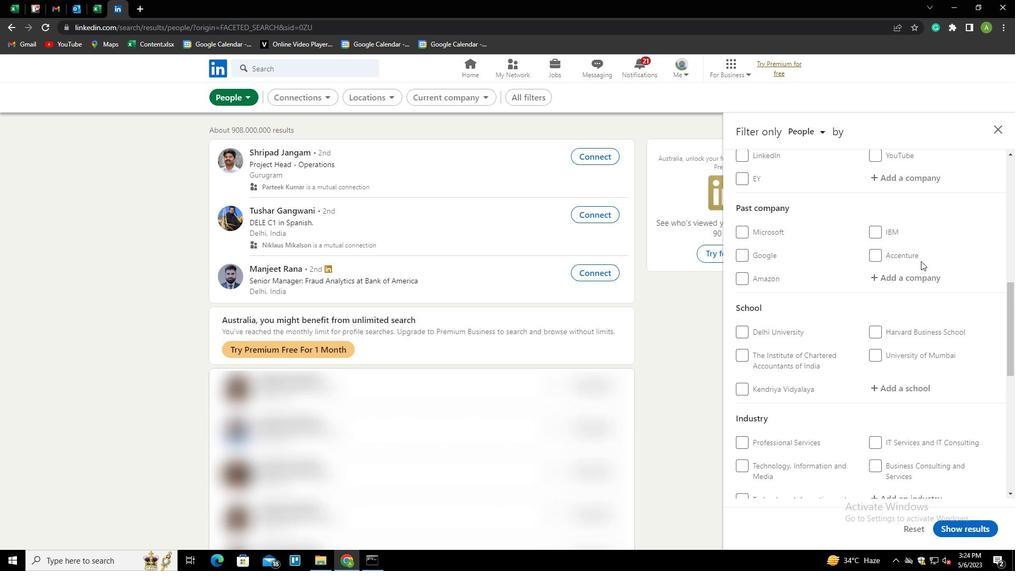 
Action: Mouse scrolled (920, 261) with delta (0, 0)
Screenshot: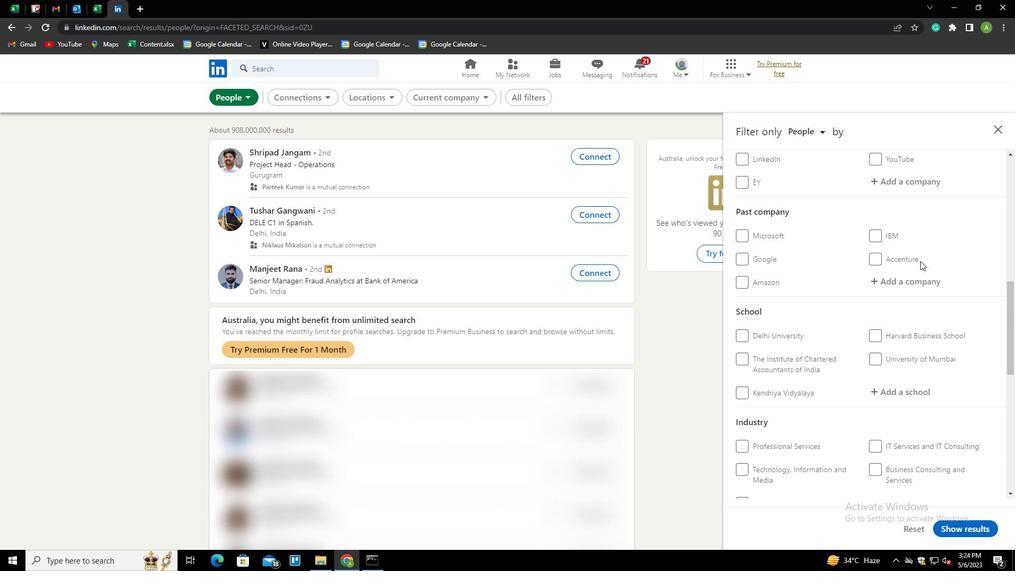
Action: Mouse moved to (920, 261)
Screenshot: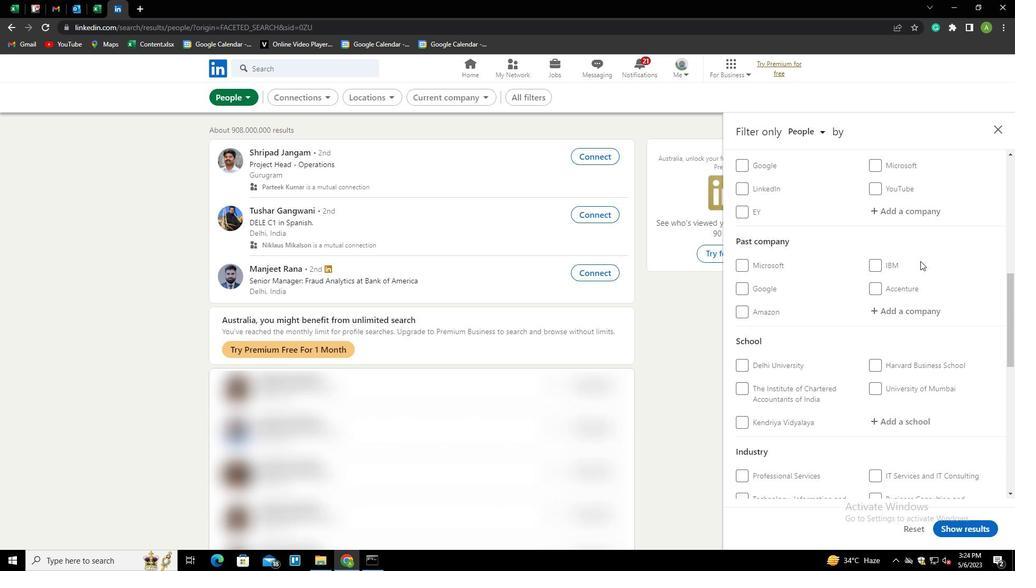 
Action: Mouse scrolled (920, 262) with delta (0, 0)
Screenshot: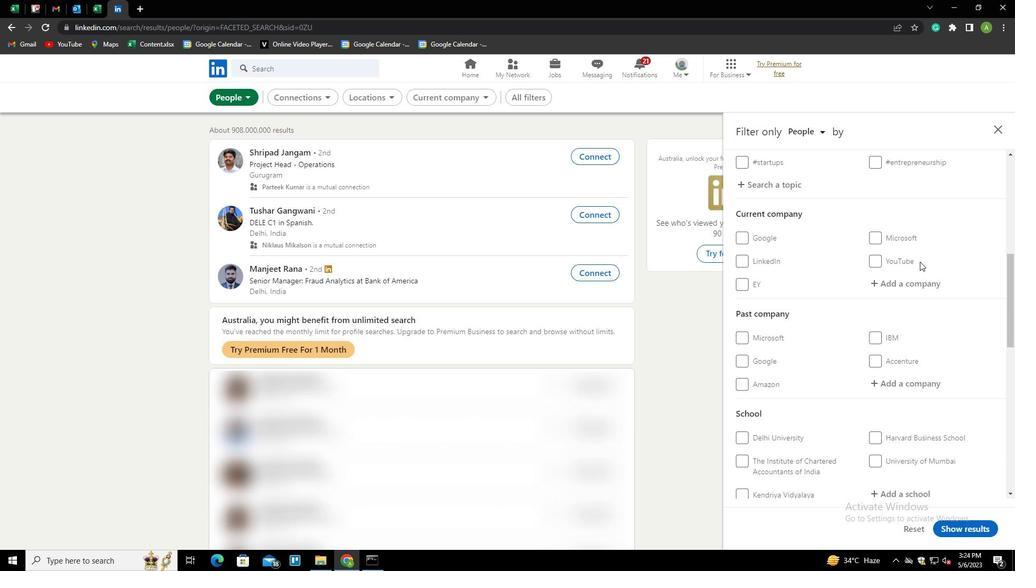 
Action: Mouse moved to (909, 330)
Screenshot: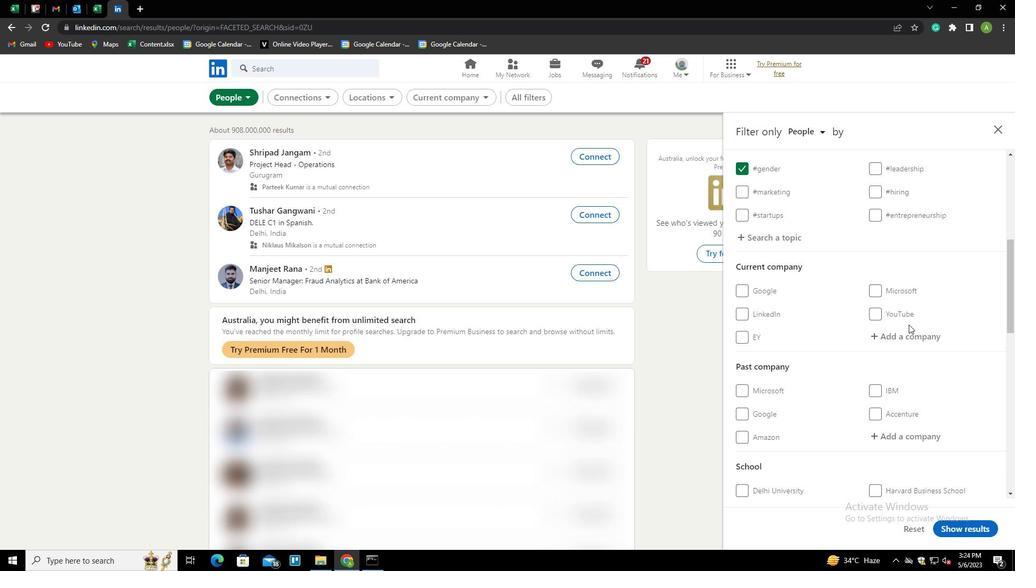 
Action: Mouse pressed left at (909, 330)
Screenshot: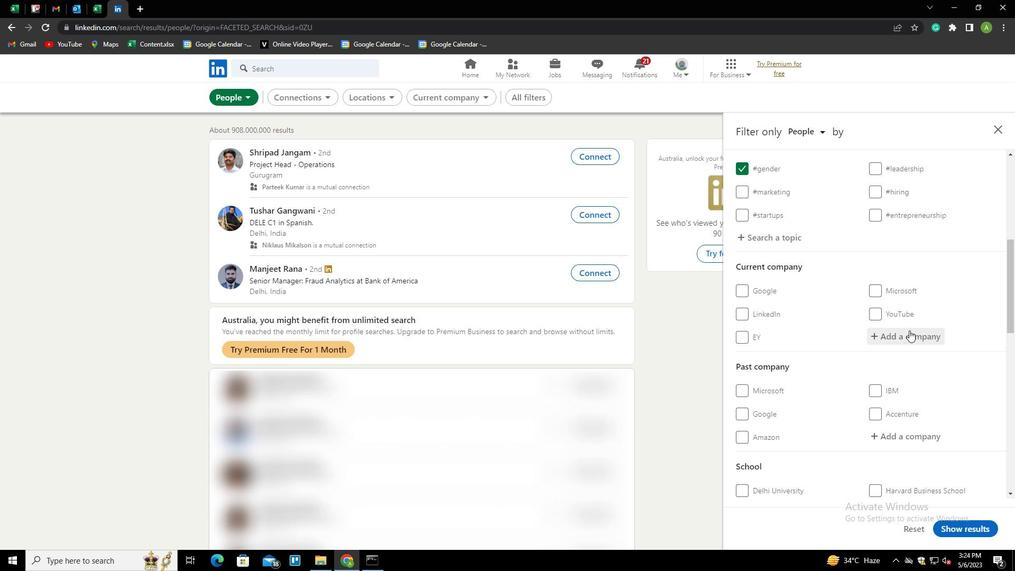 
Action: Mouse moved to (909, 331)
Screenshot: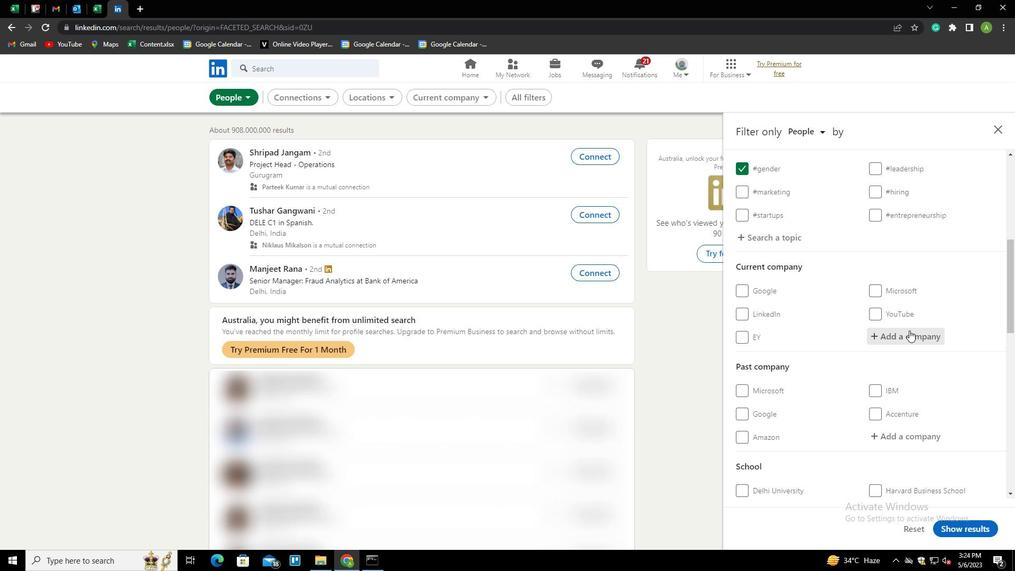 
Action: Key pressed <Key.shift>PEPPERFRY<Key.down><Key.enter>
Screenshot: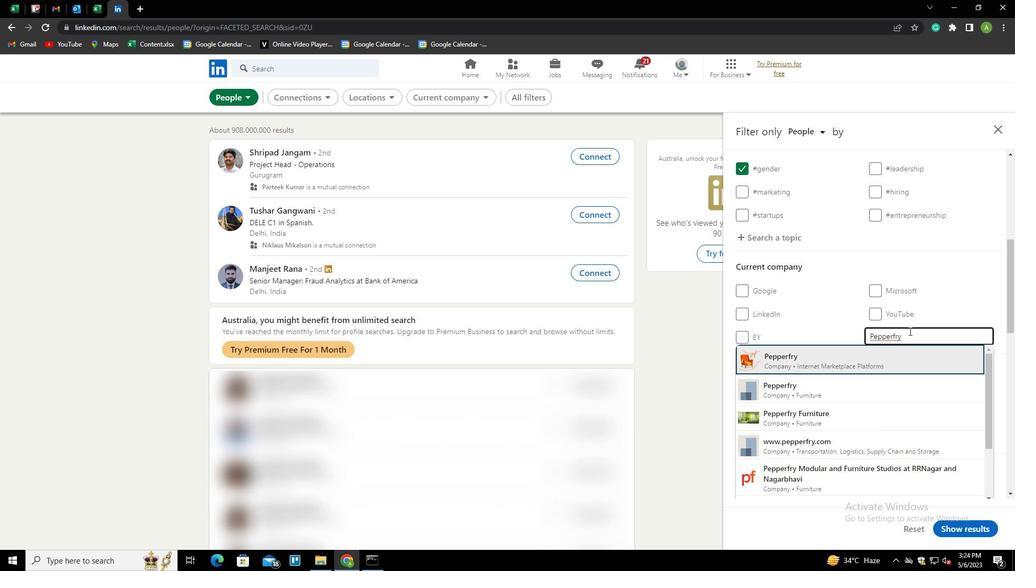 
Action: Mouse scrolled (909, 330) with delta (0, 0)
Screenshot: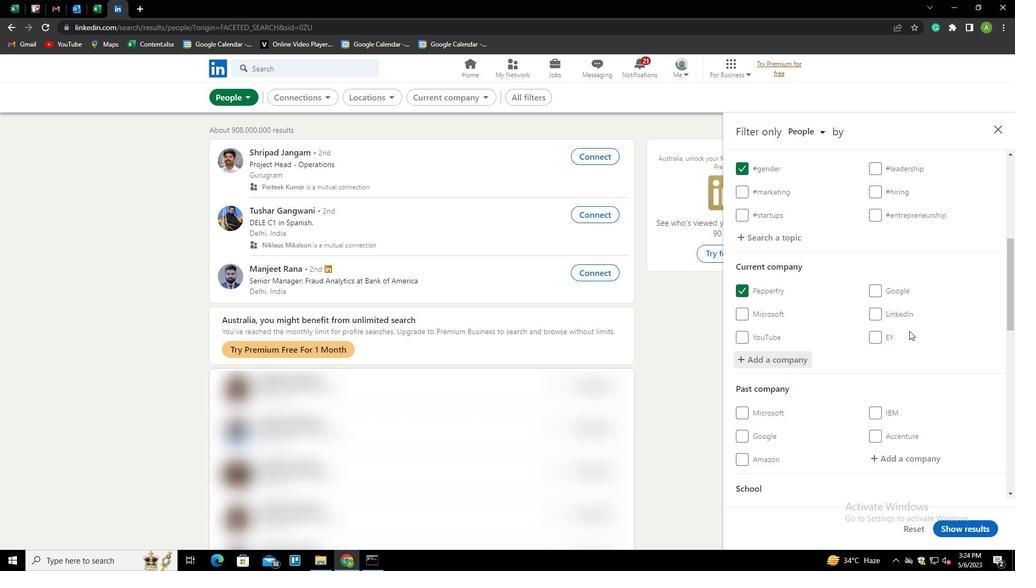 
Action: Mouse scrolled (909, 330) with delta (0, 0)
Screenshot: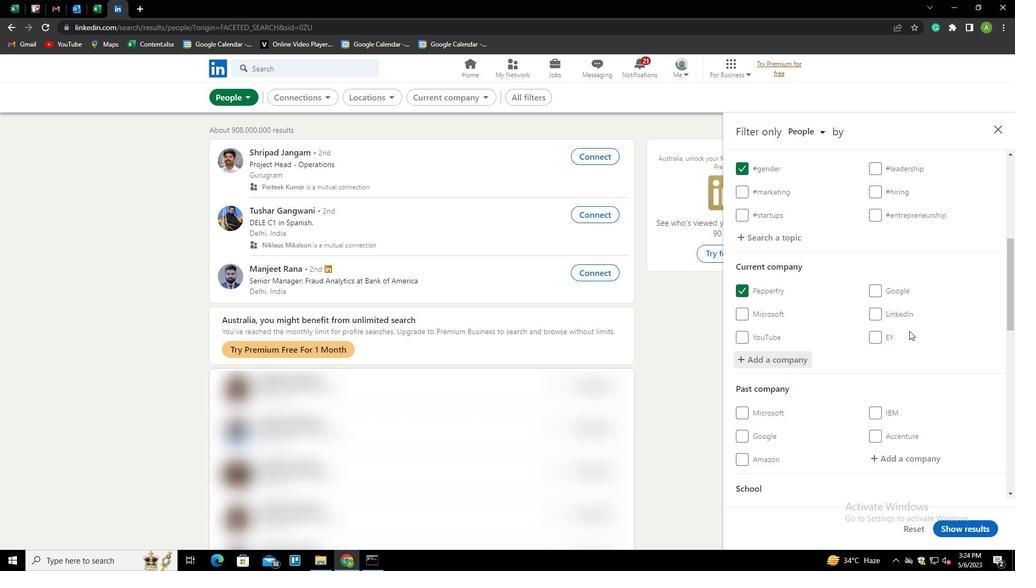 
Action: Mouse scrolled (909, 330) with delta (0, 0)
Screenshot: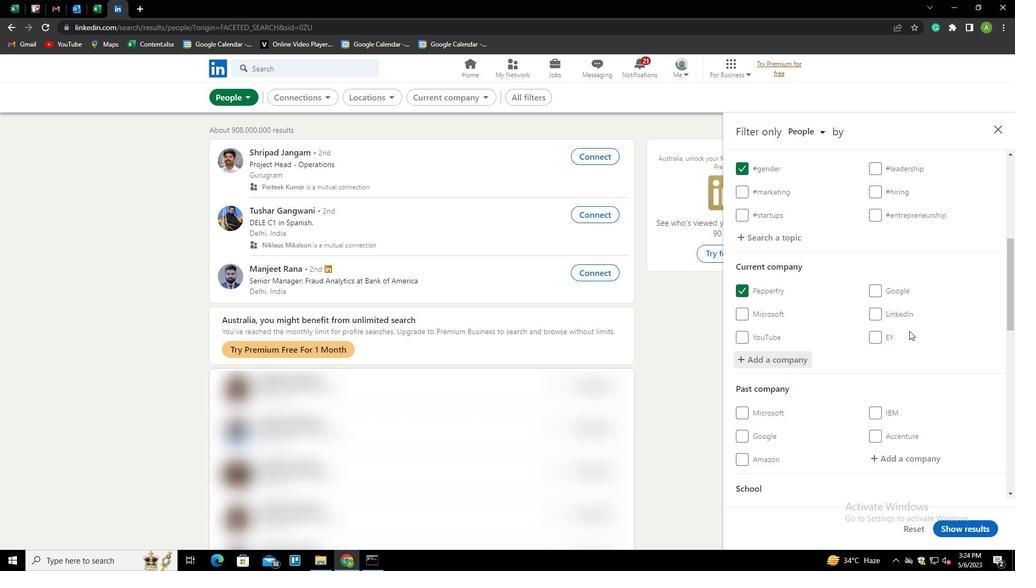 
Action: Mouse scrolled (909, 330) with delta (0, 0)
Screenshot: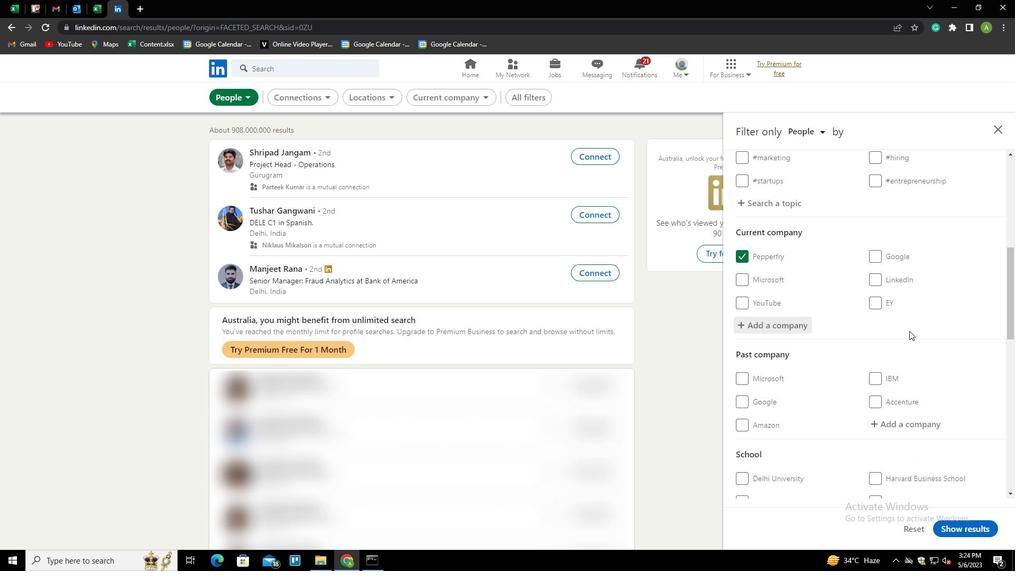 
Action: Mouse scrolled (909, 330) with delta (0, 0)
Screenshot: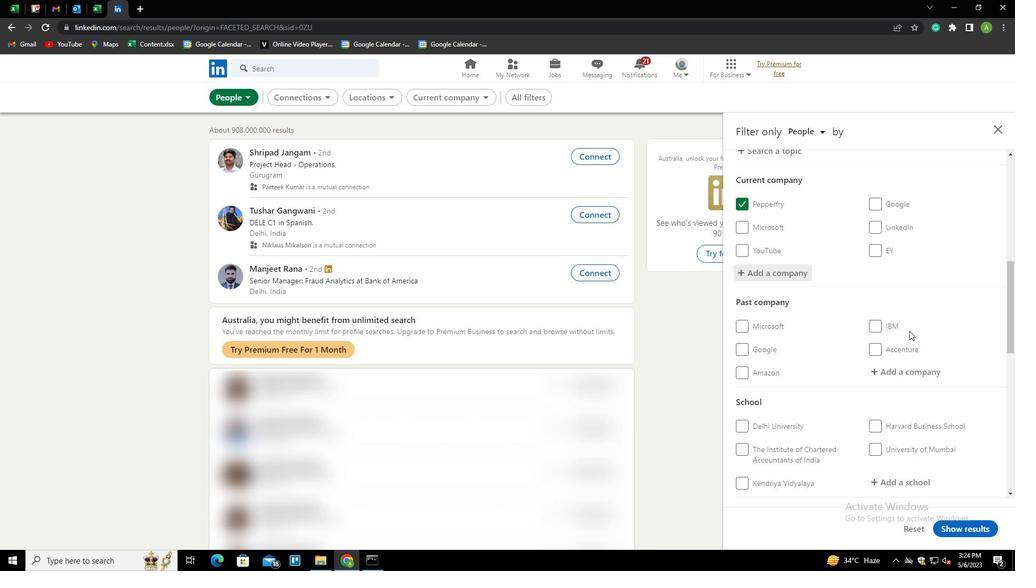 
Action: Mouse moved to (900, 313)
Screenshot: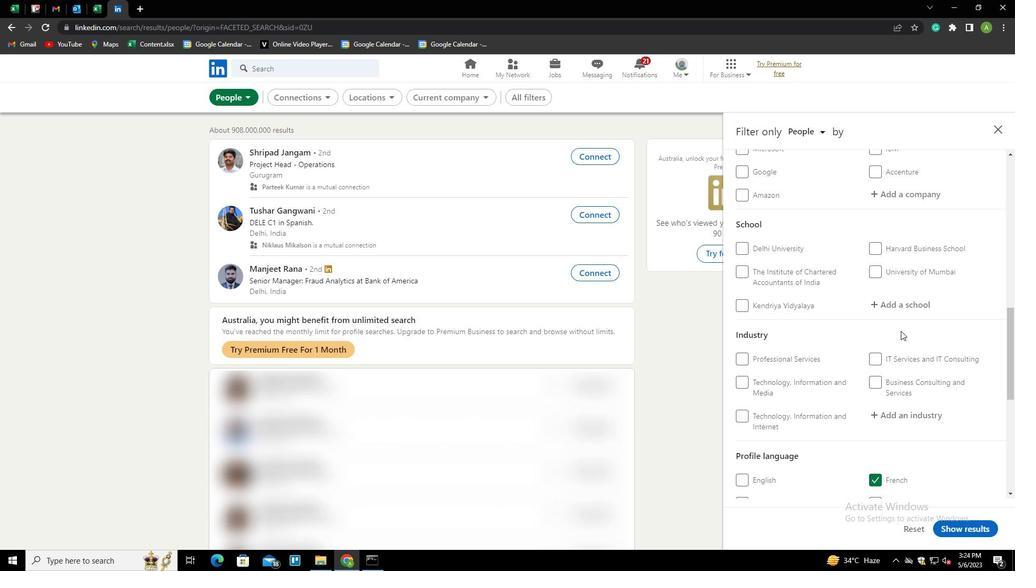 
Action: Mouse pressed left at (900, 313)
Screenshot: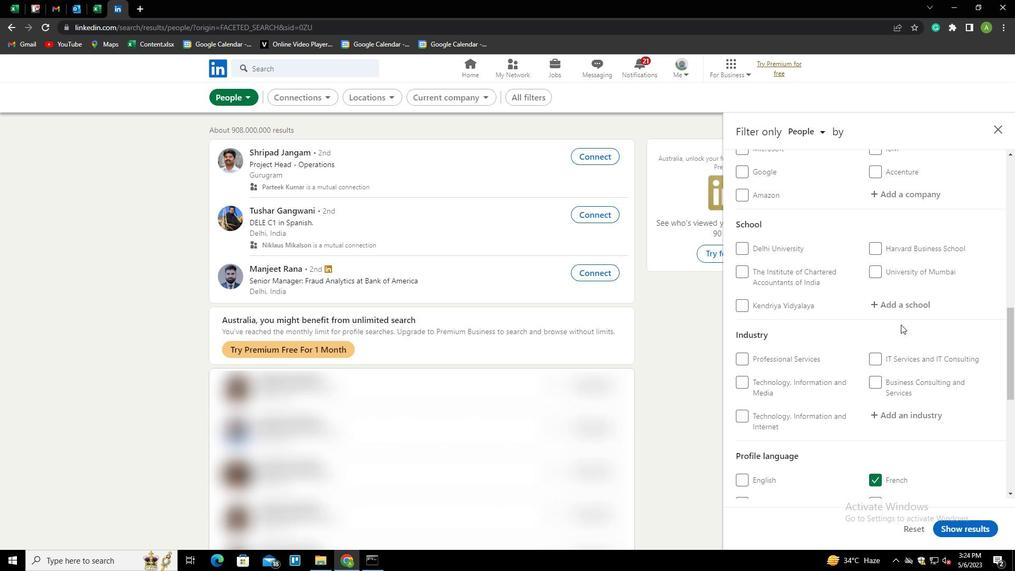 
Action: Mouse moved to (897, 308)
Screenshot: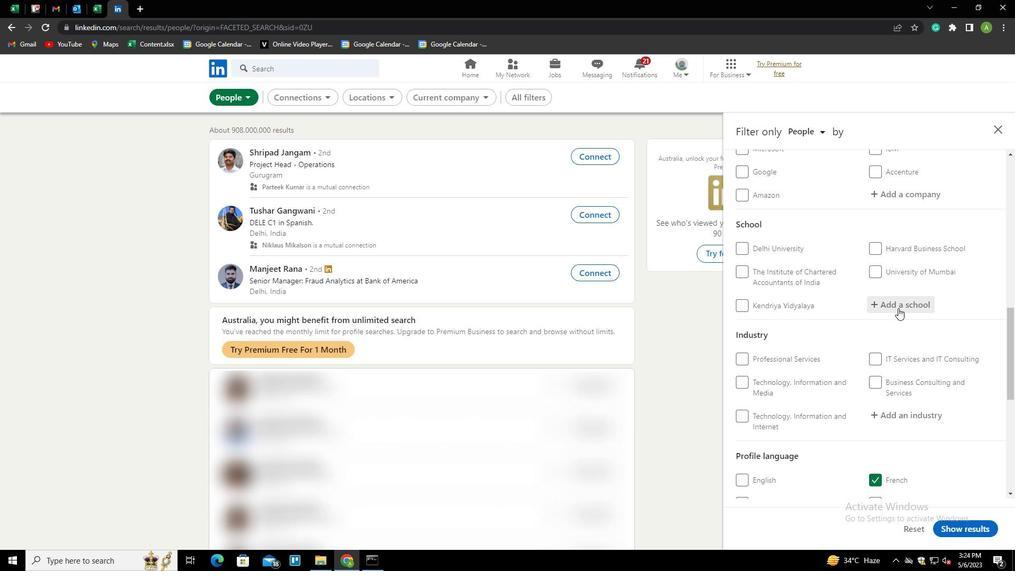 
Action: Mouse pressed left at (897, 308)
Screenshot: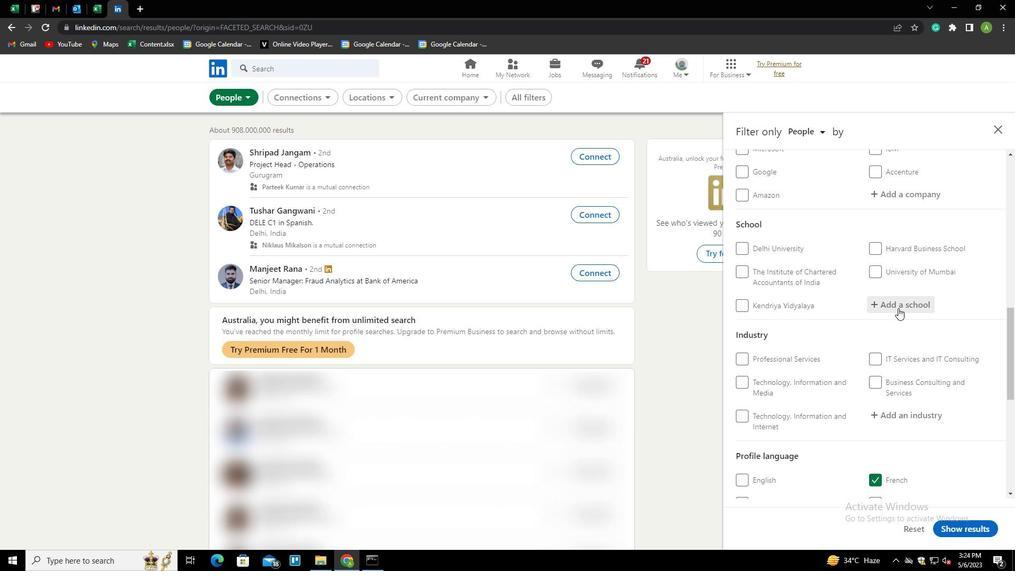 
Action: Mouse moved to (895, 309)
Screenshot: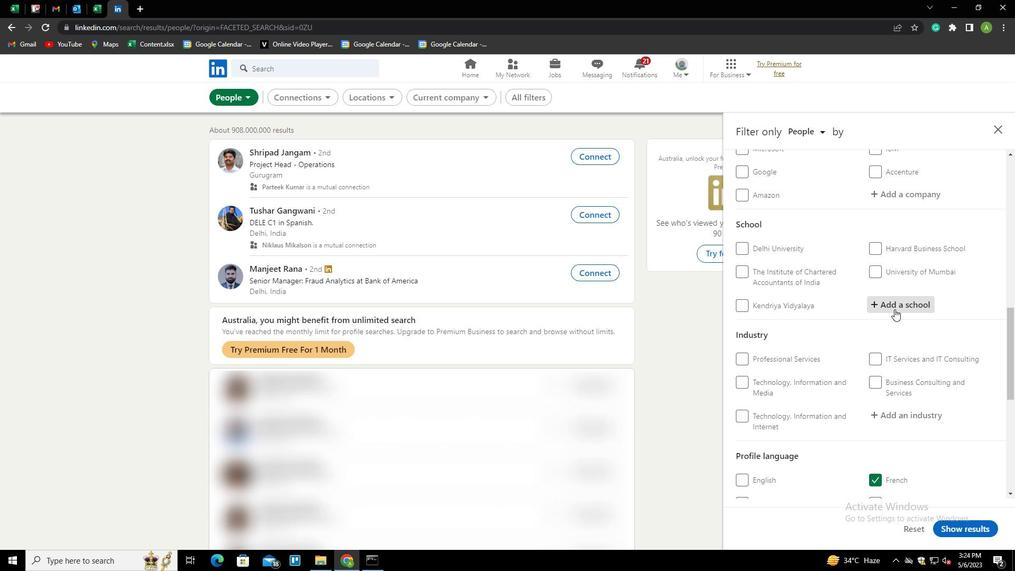 
Action: Key pressed <Key.shift>BBK<Key.space>DAC<Key.space><Key.backspace><Key.backspace>V<Key.space>CO<Key.backspace>OLLEGE<Key.space>FOR<Key.space><Key.shift><Key.shift><Key.shift><Key.shift>WOMEN<Key.space><Key.shift>A<Key.down><Key.enter>
Screenshot: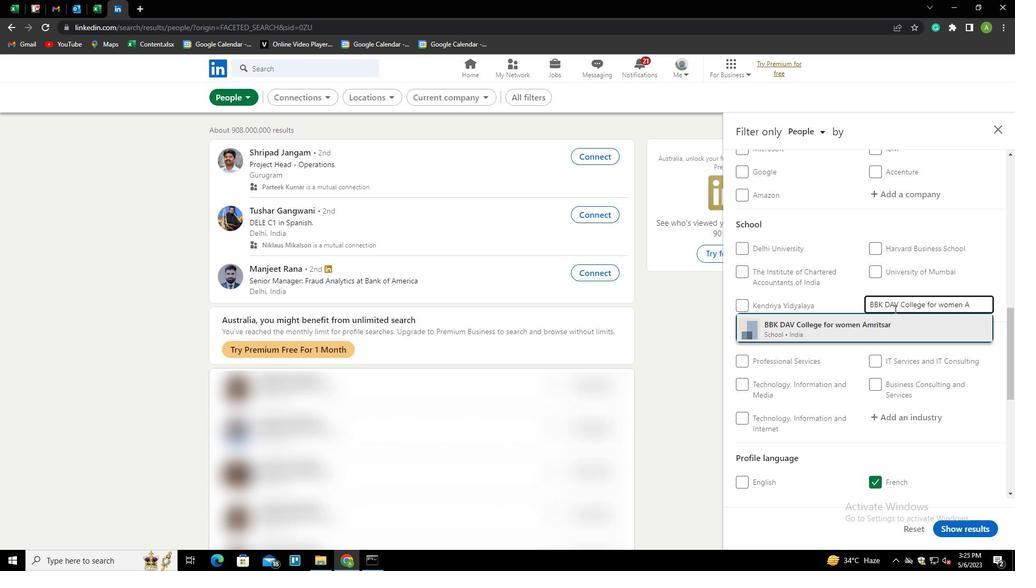 
Action: Mouse moved to (900, 307)
Screenshot: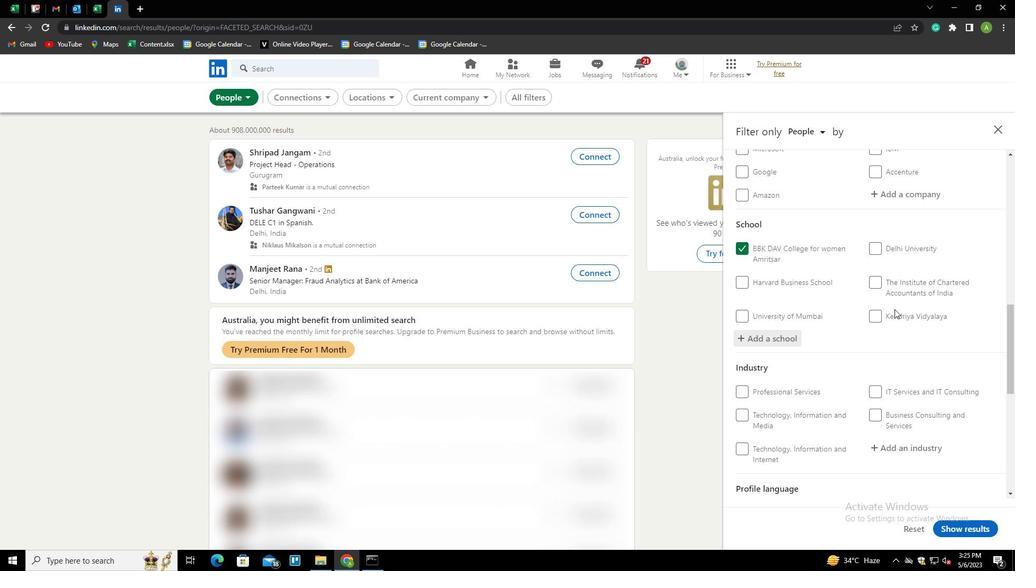
Action: Mouse scrolled (900, 306) with delta (0, 0)
Screenshot: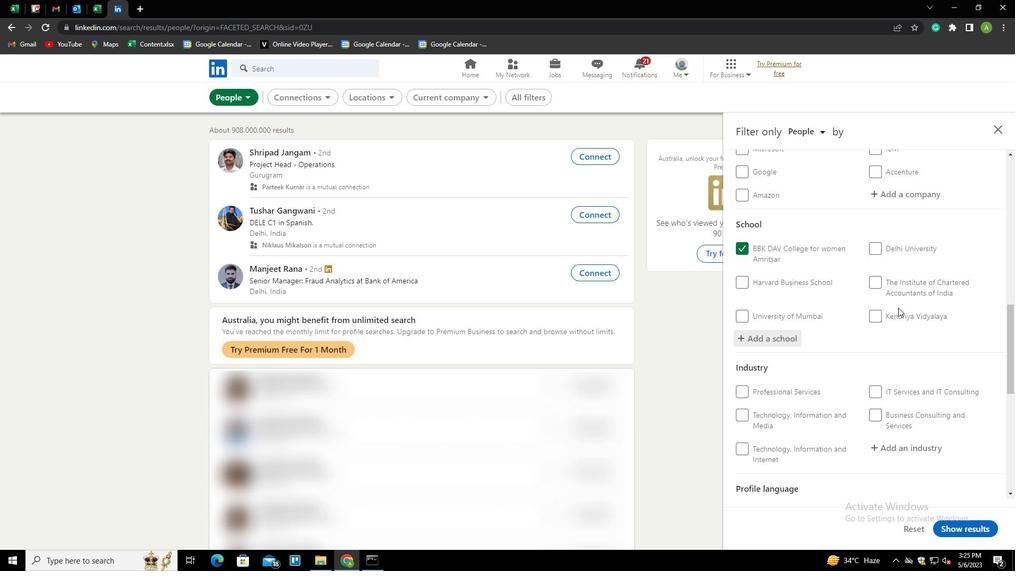 
Action: Mouse moved to (899, 312)
Screenshot: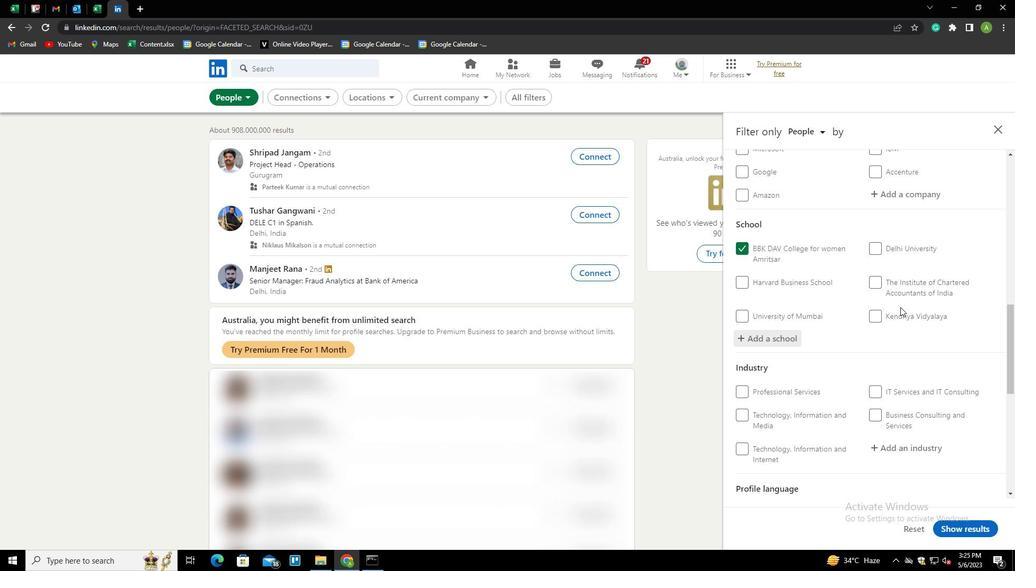 
Action: Mouse scrolled (899, 311) with delta (0, 0)
Screenshot: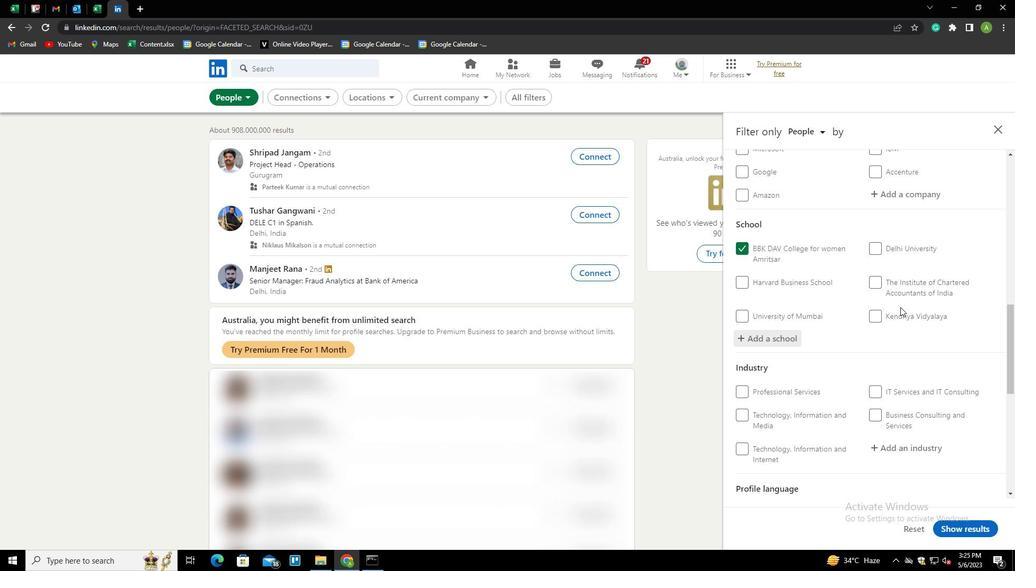 
Action: Mouse moved to (897, 316)
Screenshot: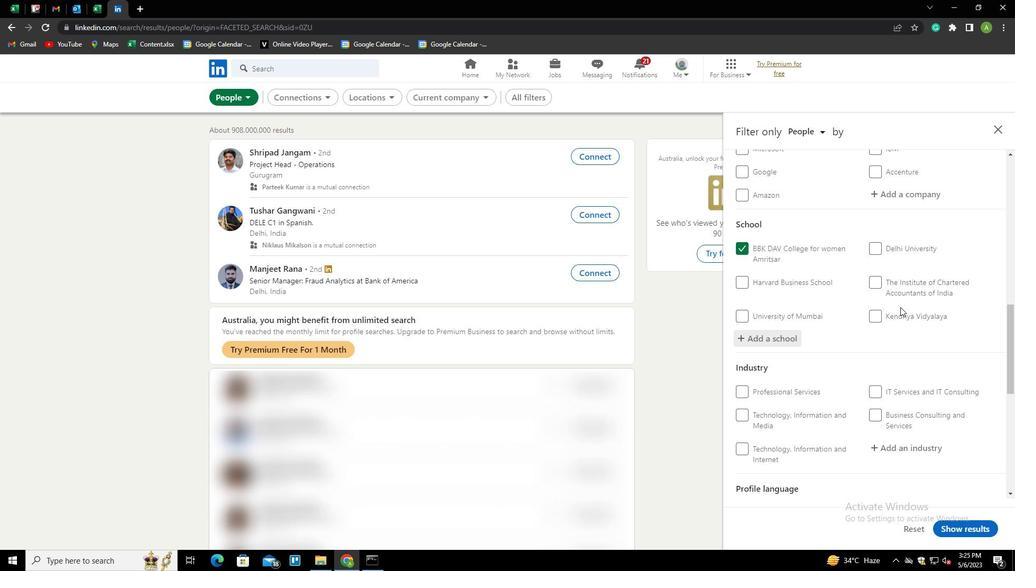 
Action: Mouse scrolled (897, 315) with delta (0, 0)
Screenshot: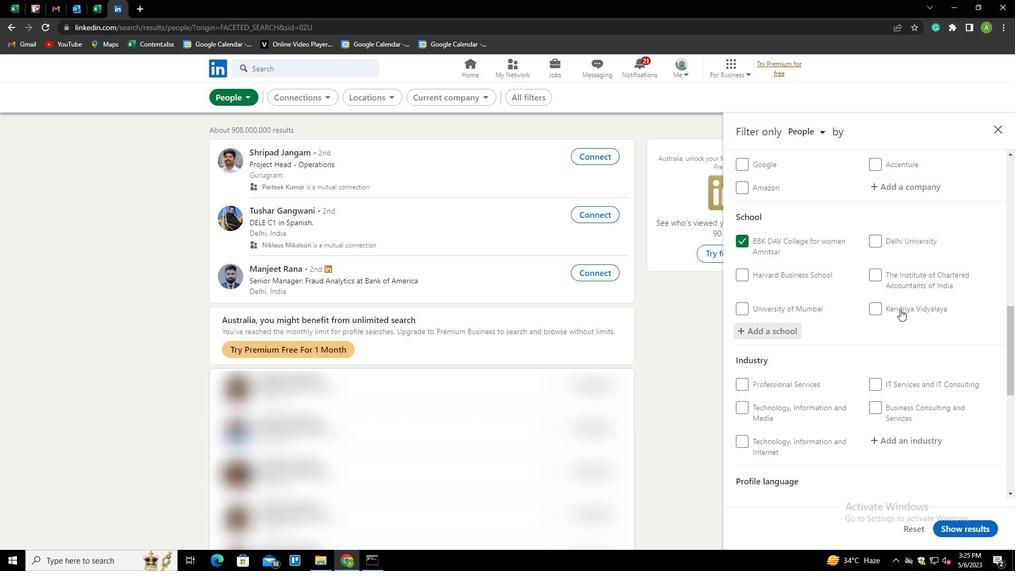 
Action: Mouse moved to (895, 295)
Screenshot: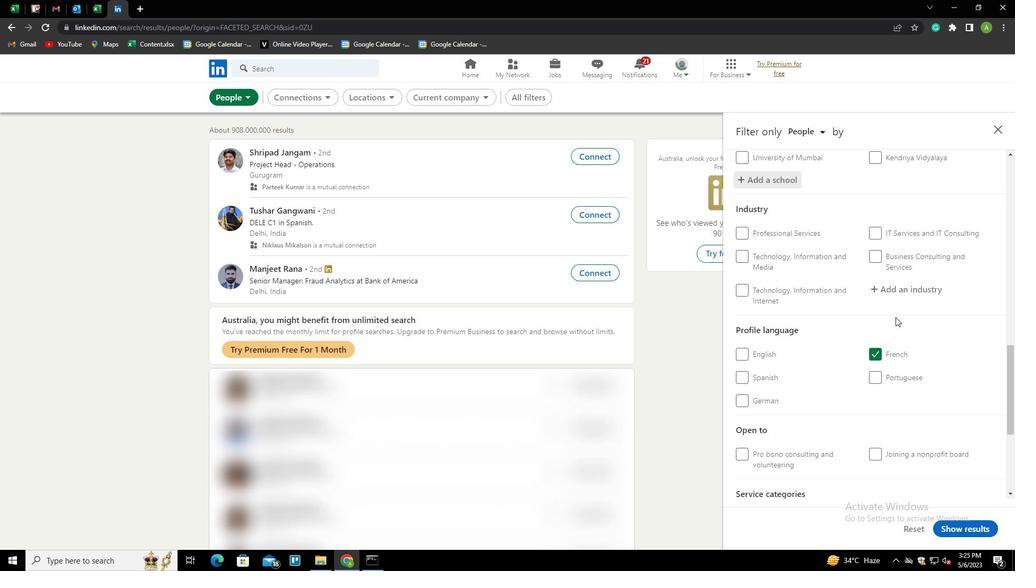 
Action: Mouse pressed left at (895, 295)
Screenshot: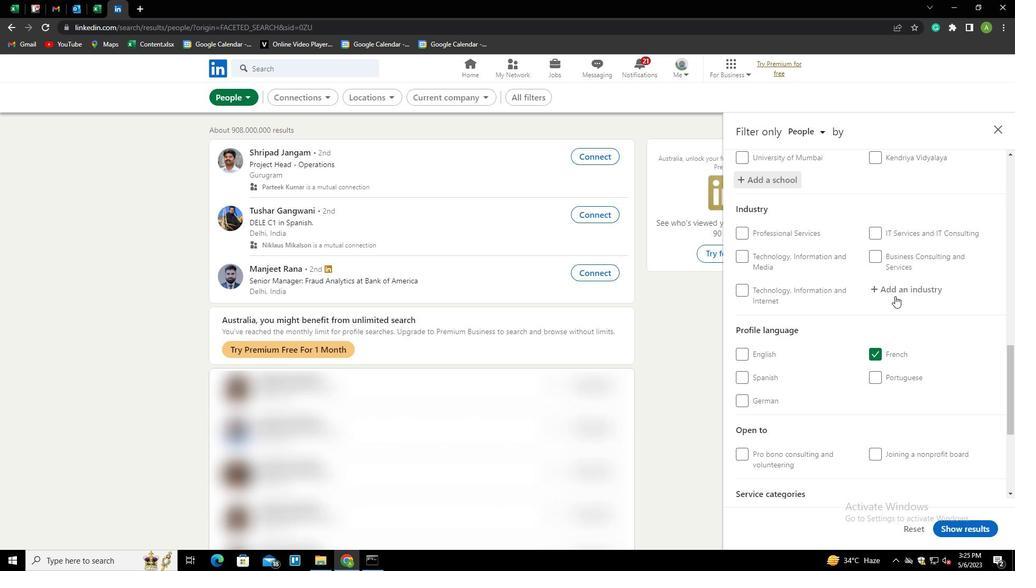 
Action: Key pressed <Key.shift><Key.shift><Key.shift><Key.shift><Key.shift><Key.shift><Key.shift><Key.shift><Key.shift><Key.shift>GLASS<Key.space><Key.shift><Key.shift><Key.shift><Key.shift><Key.shift><Key.shift><Key.shift><Key.shift><Key.shift><Key.shift><Key.shift><Key.shift><Key.shift><Key.shift><Key.shift><Key.shift><Key.shift><Key.shift><Key.shift><Key.shift><Key.shift><Key.shift><Key.shift><Key.shift><Key.shift><Key.shift><Key.shift><Key.shift><Key.shift>PRODUCT<Key.space><Key.shift>MANUFACTURING<Key.down><Key.enter>
Screenshot: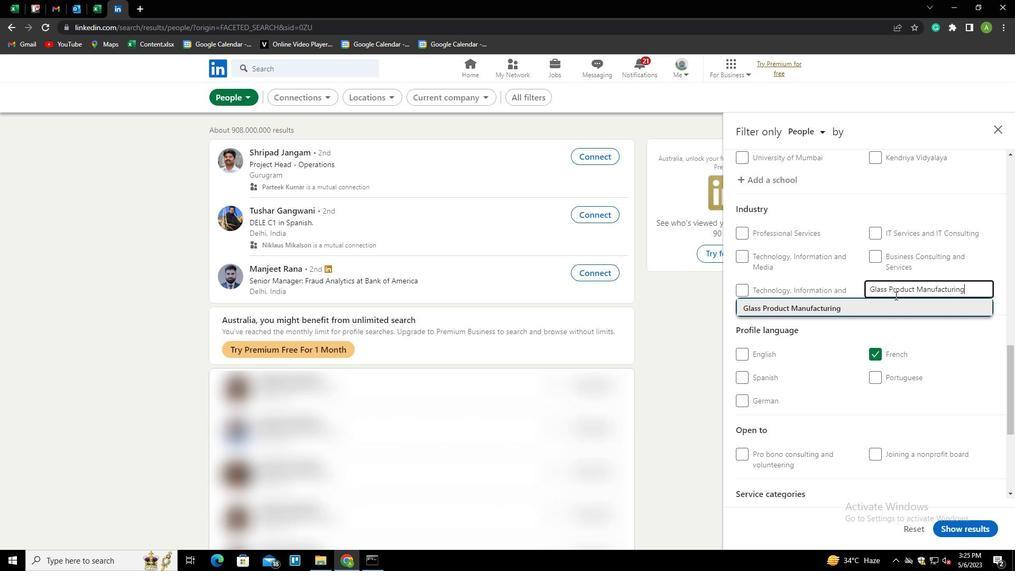 
Action: Mouse moved to (896, 294)
Screenshot: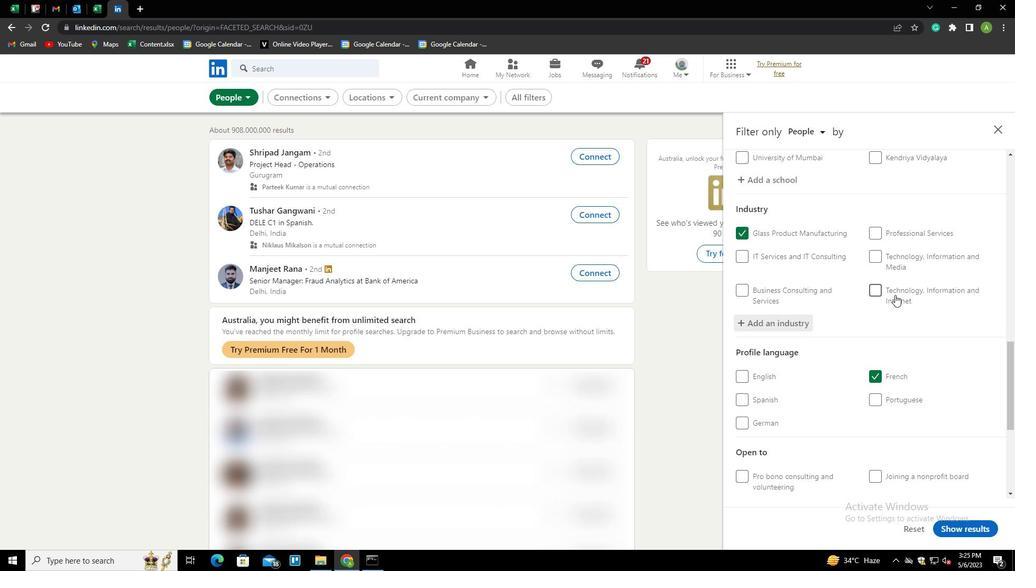
Action: Mouse scrolled (896, 293) with delta (0, 0)
Screenshot: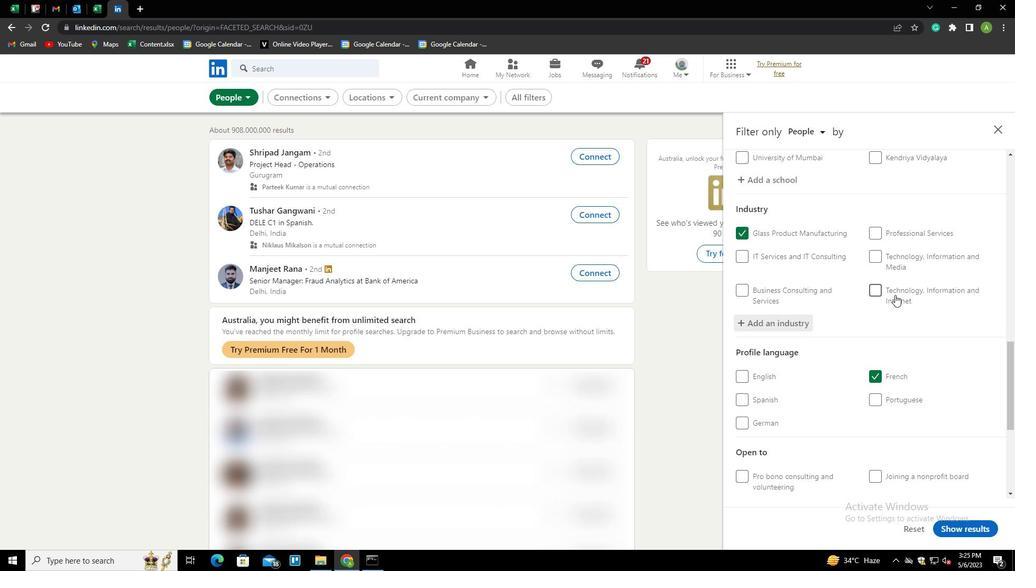 
Action: Mouse scrolled (896, 293) with delta (0, 0)
Screenshot: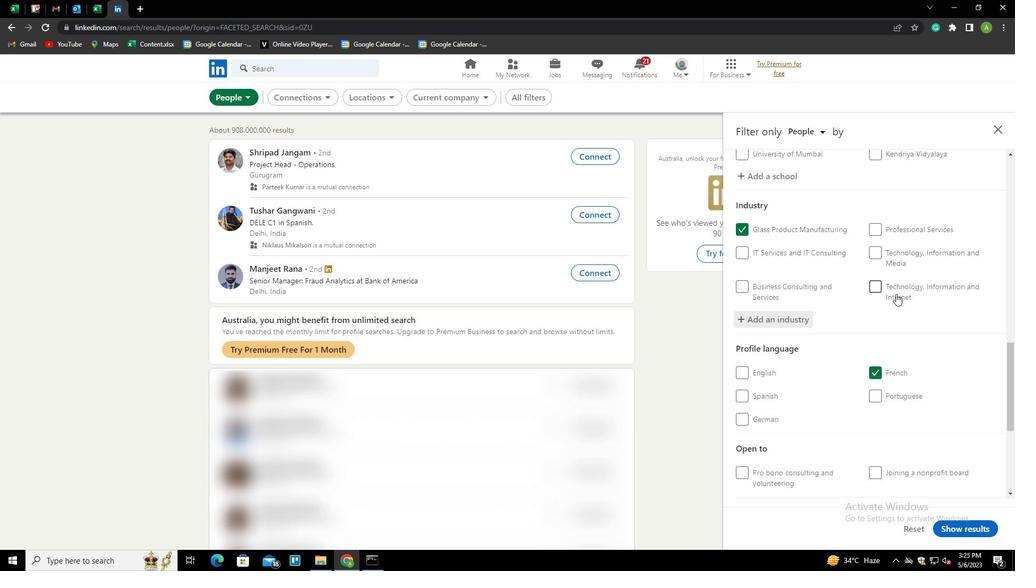 
Action: Mouse moved to (896, 294)
Screenshot: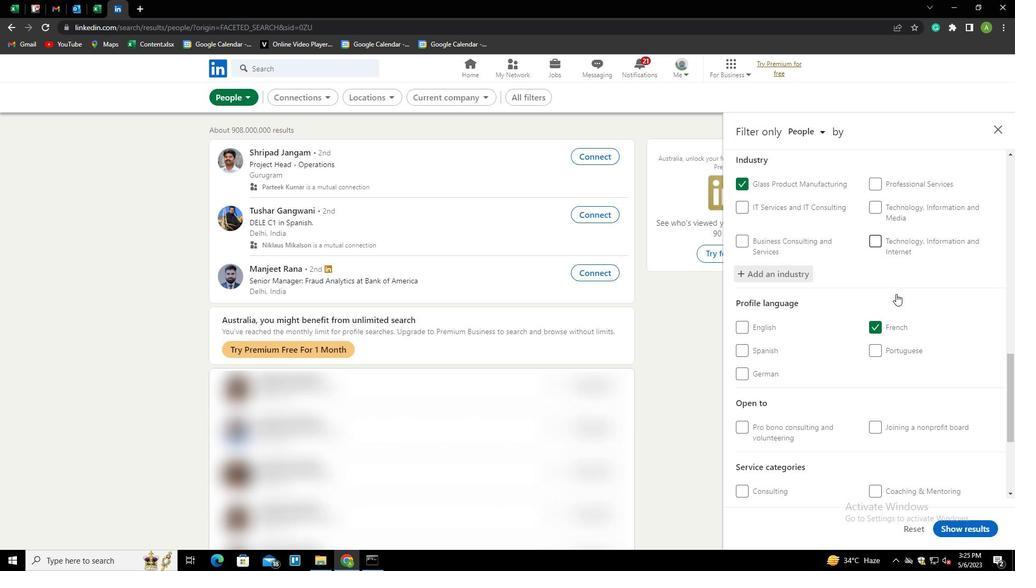
Action: Mouse scrolled (896, 294) with delta (0, 0)
Screenshot: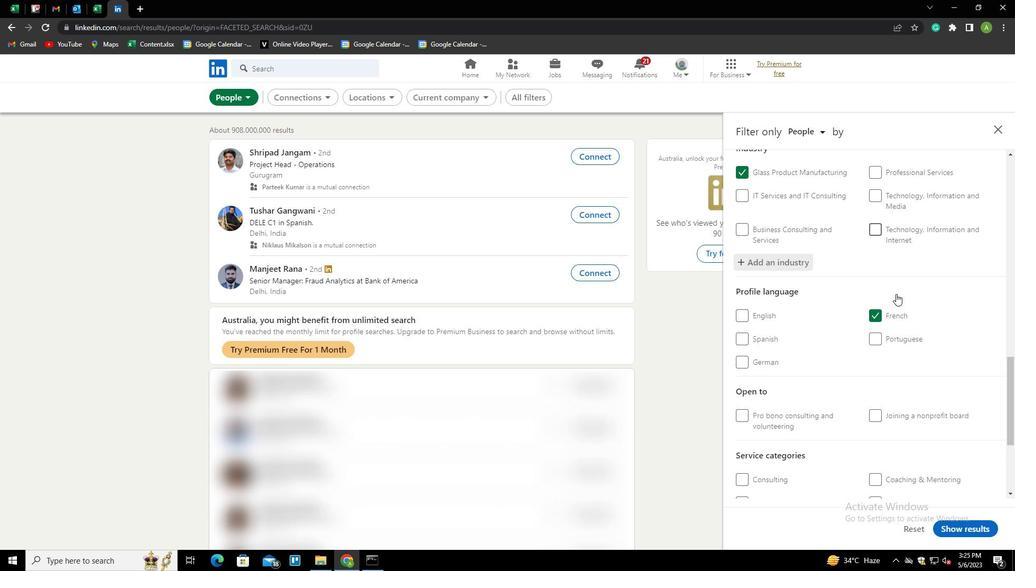 
Action: Mouse moved to (897, 294)
Screenshot: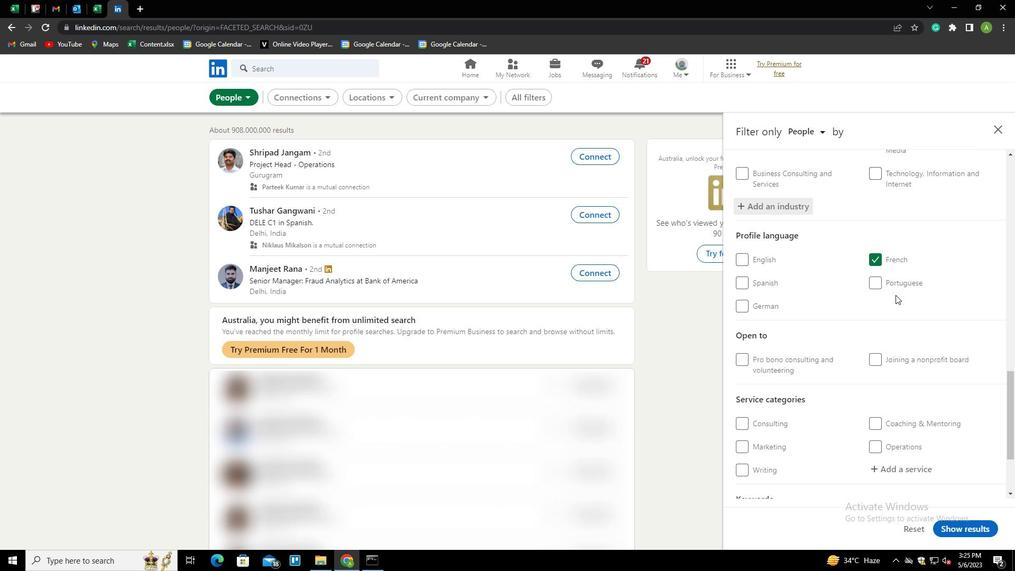 
Action: Mouse scrolled (897, 294) with delta (0, 0)
Screenshot: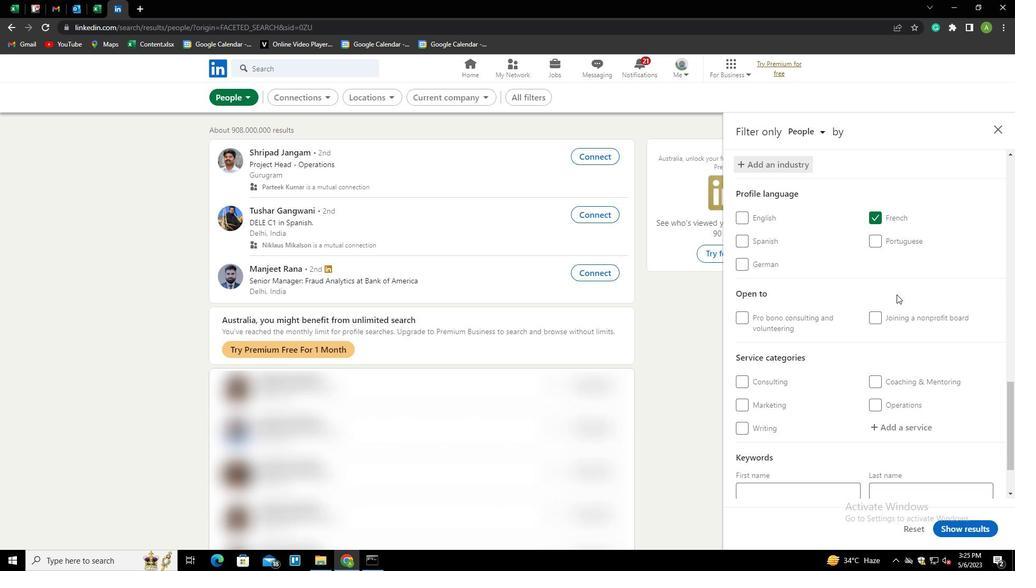 
Action: Mouse moved to (897, 371)
Screenshot: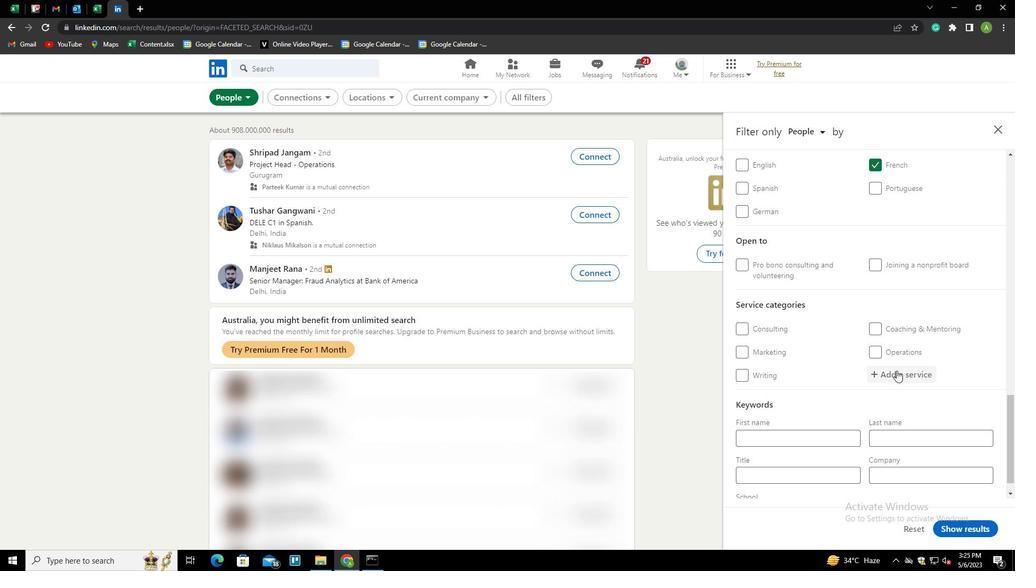 
Action: Mouse pressed left at (897, 371)
Screenshot: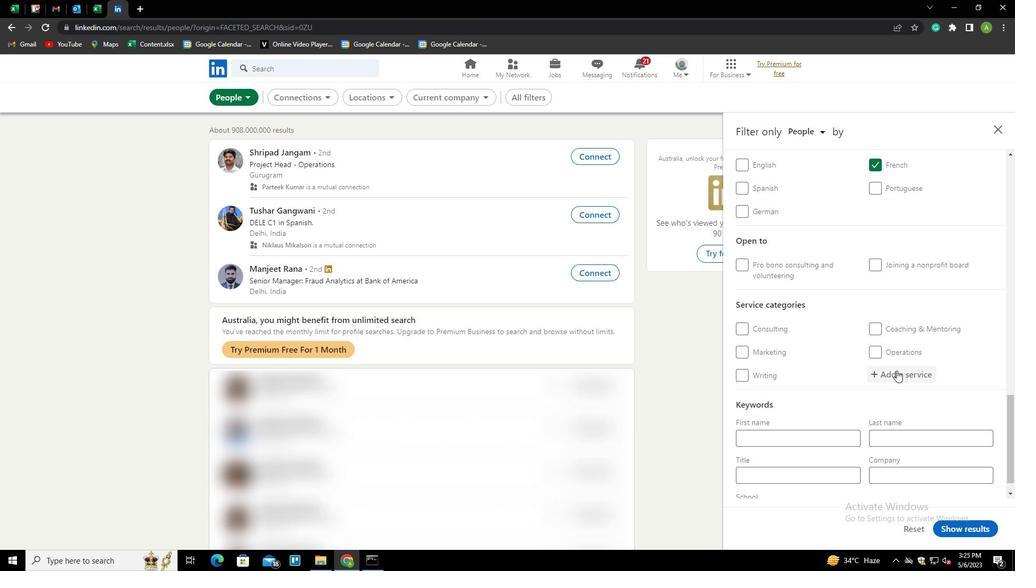 
Action: Key pressed <Key.shift><Key.shift><Key.shift><Key.shift><Key.shift><Key.shift><Key.shift><Key.shift>I<Key.shift>OS<Key.down><Key.enter>
Screenshot: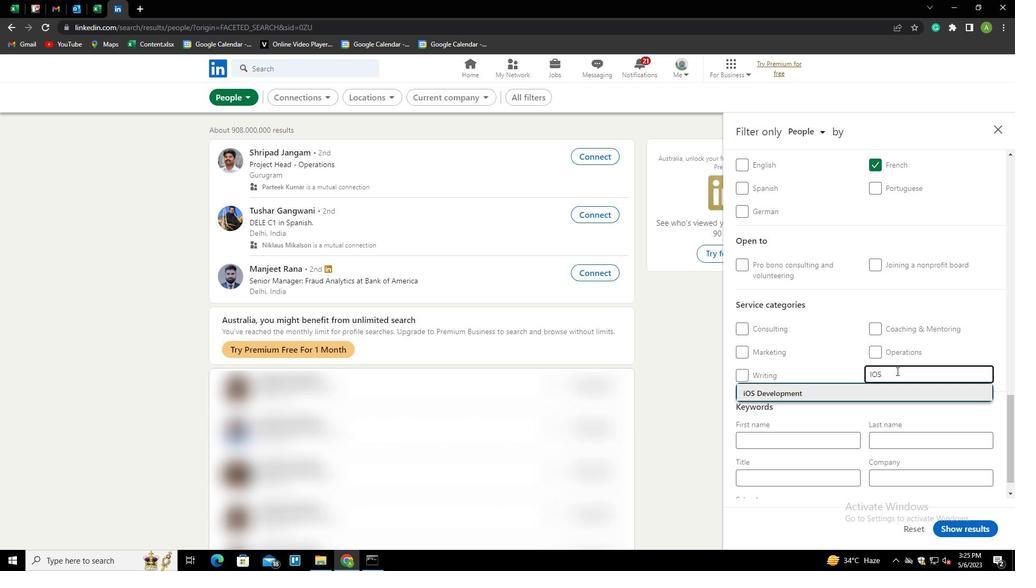 
Action: Mouse scrolled (897, 370) with delta (0, 0)
Screenshot: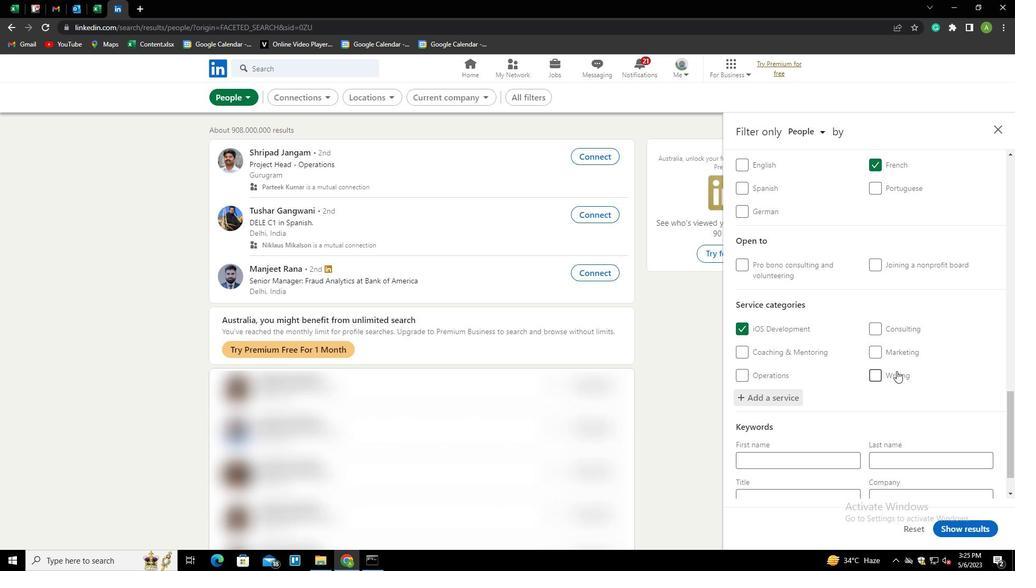 
Action: Mouse scrolled (897, 370) with delta (0, 0)
Screenshot: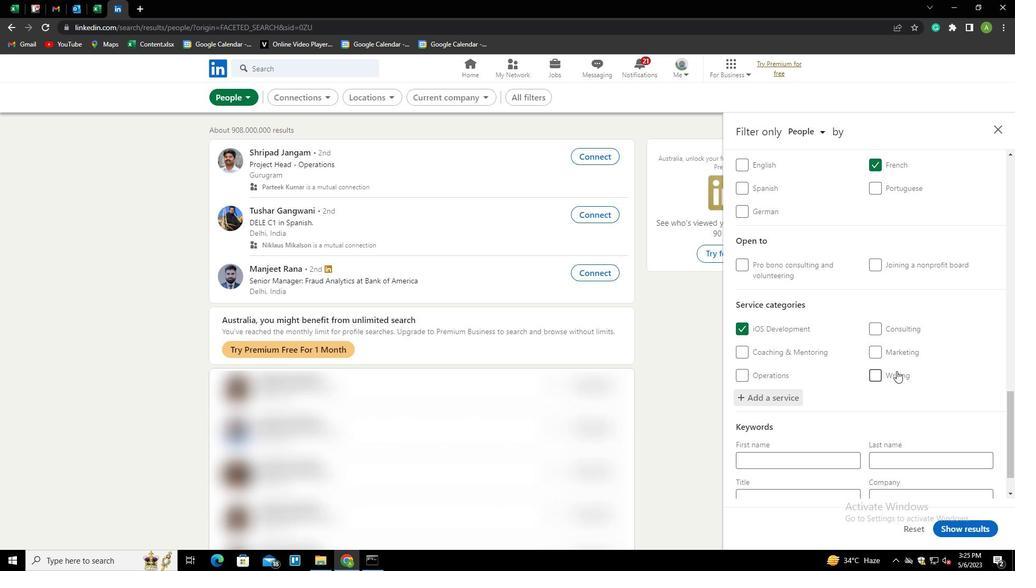 
Action: Mouse scrolled (897, 370) with delta (0, 0)
Screenshot: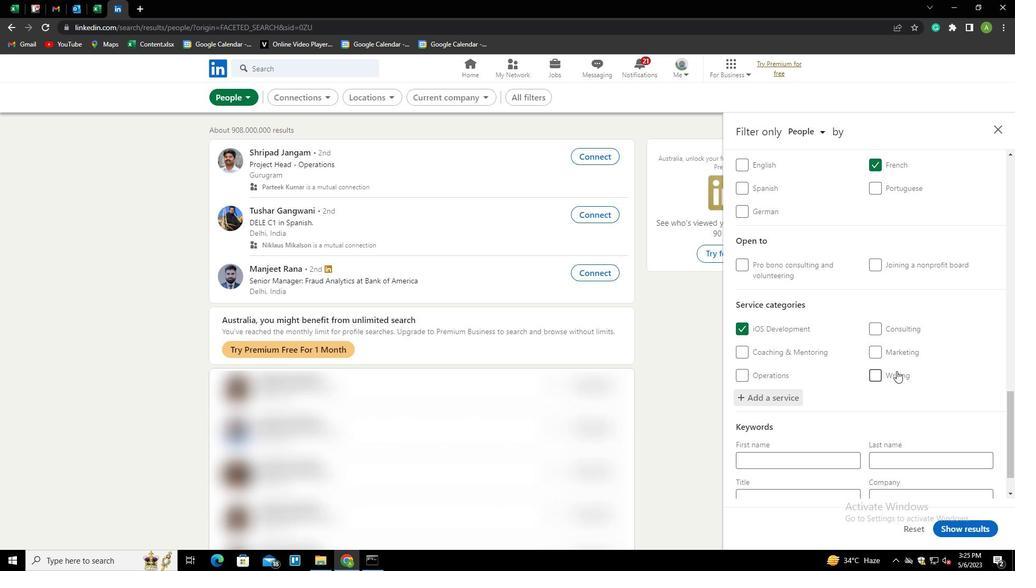 
Action: Mouse moved to (895, 378)
Screenshot: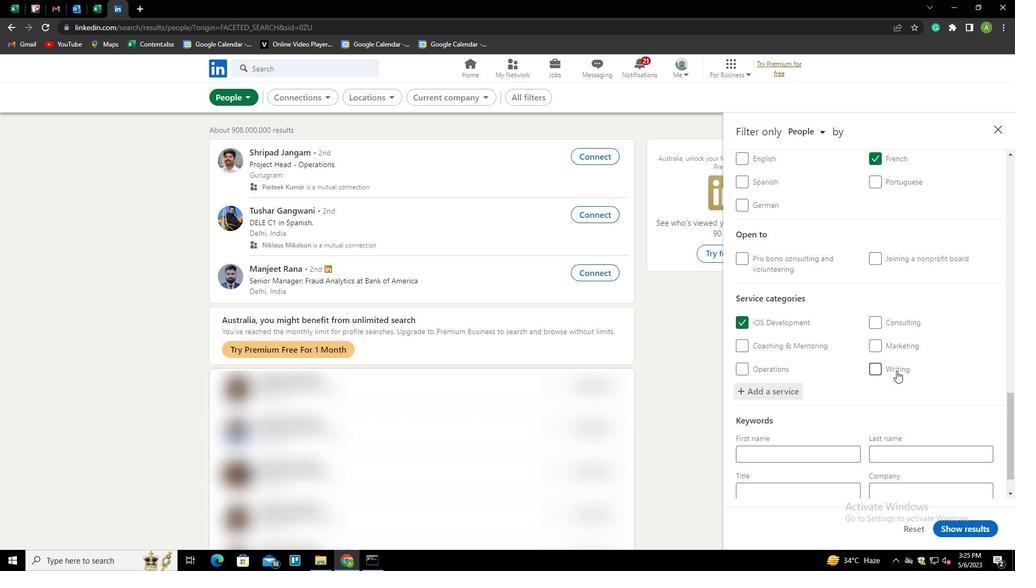 
Action: Mouse scrolled (895, 377) with delta (0, 0)
Screenshot: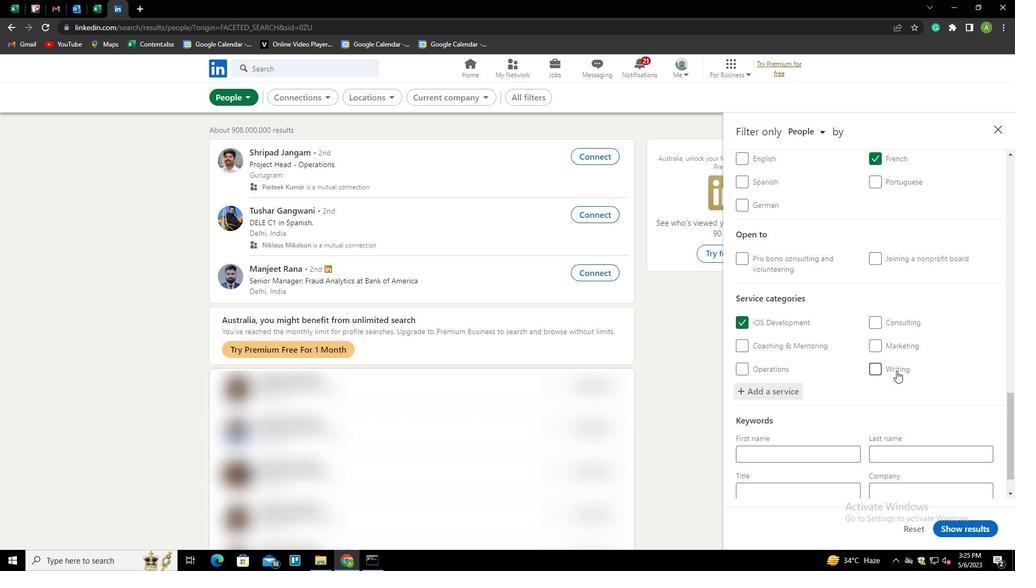 
Action: Mouse moved to (816, 451)
Screenshot: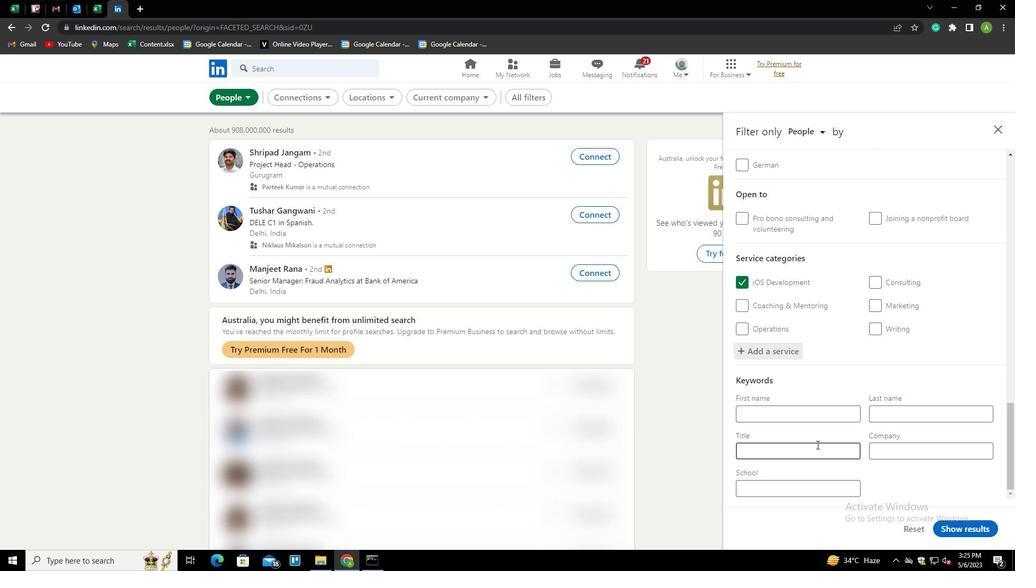 
Action: Mouse pressed left at (816, 451)
Screenshot: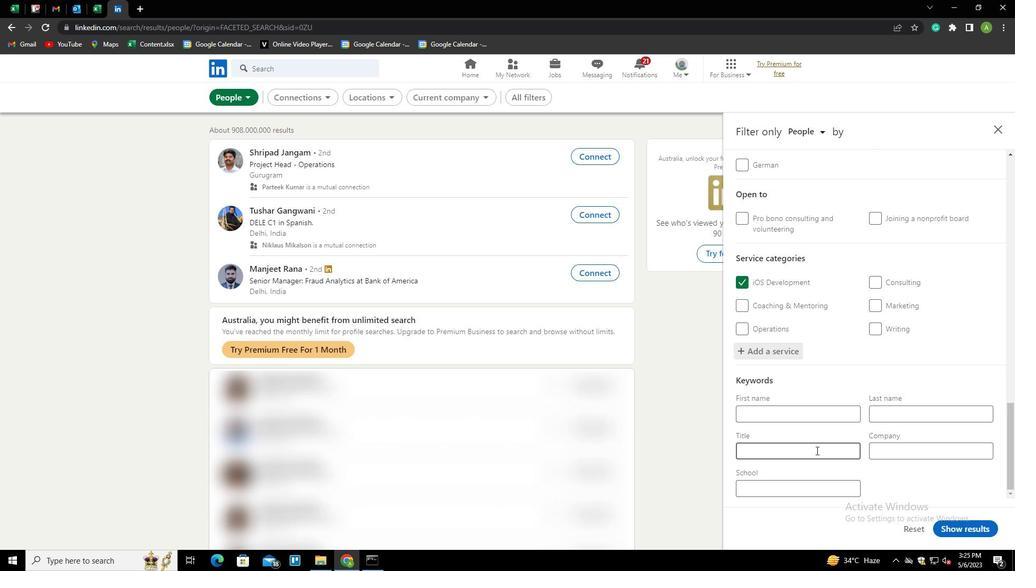 
Action: Key pressed <Key.shift><Key.shift><Key.shift><Key.shift>PURCHASING<Key.space><Key.shift>STAFF
Screenshot: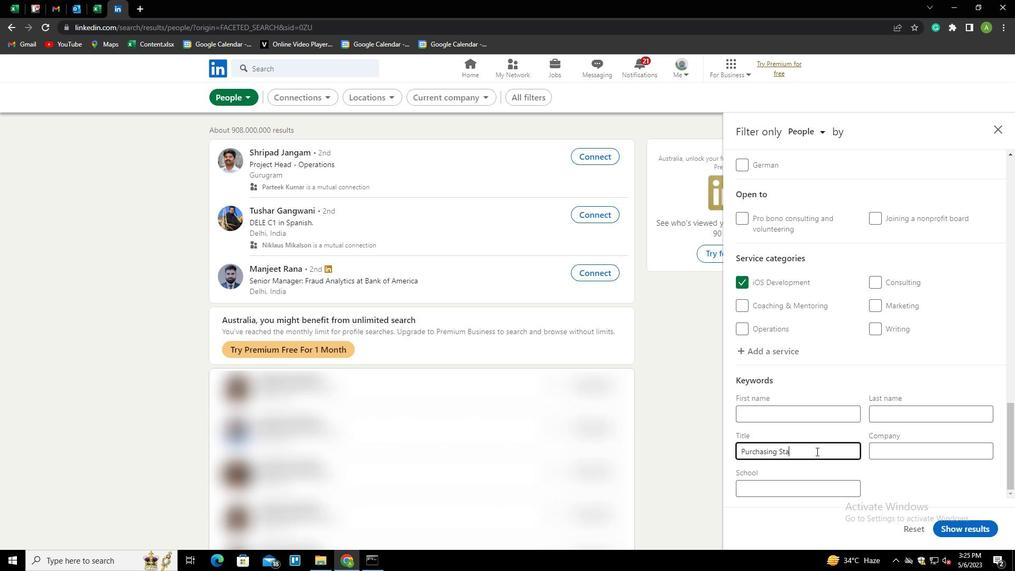 
Action: Mouse moved to (933, 461)
Screenshot: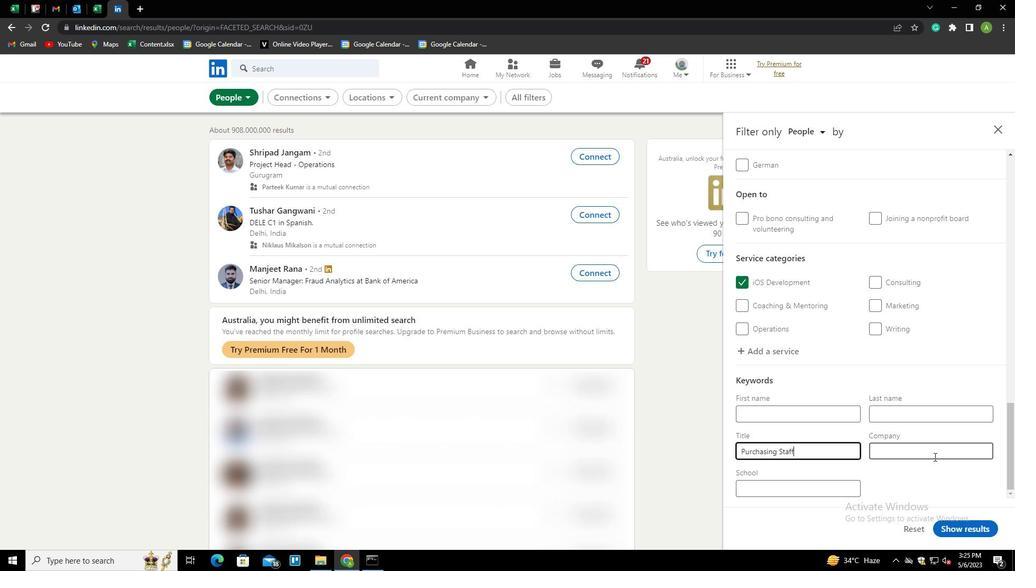 
Action: Mouse pressed left at (933, 461)
Screenshot: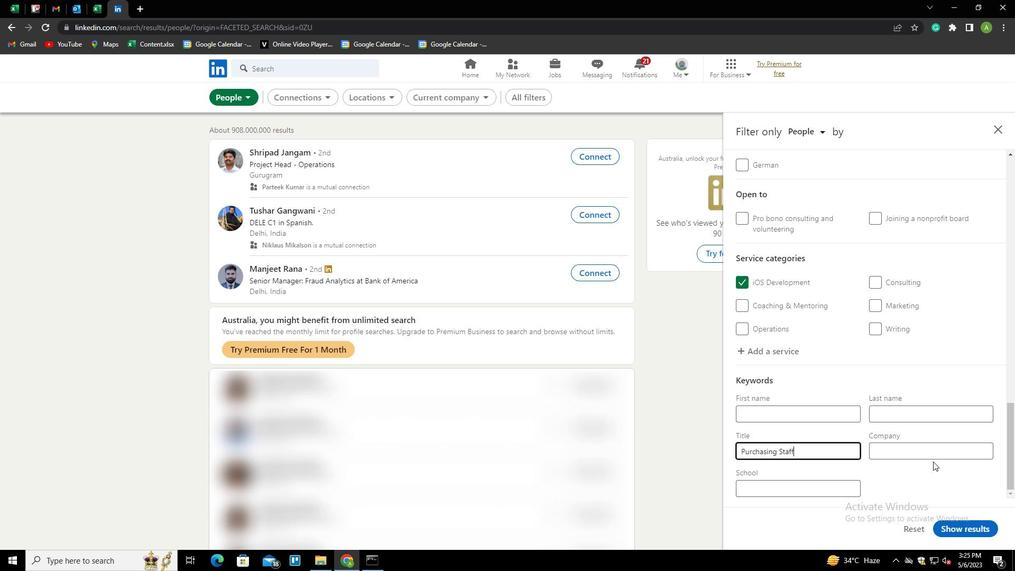 
Action: Mouse moved to (957, 524)
Screenshot: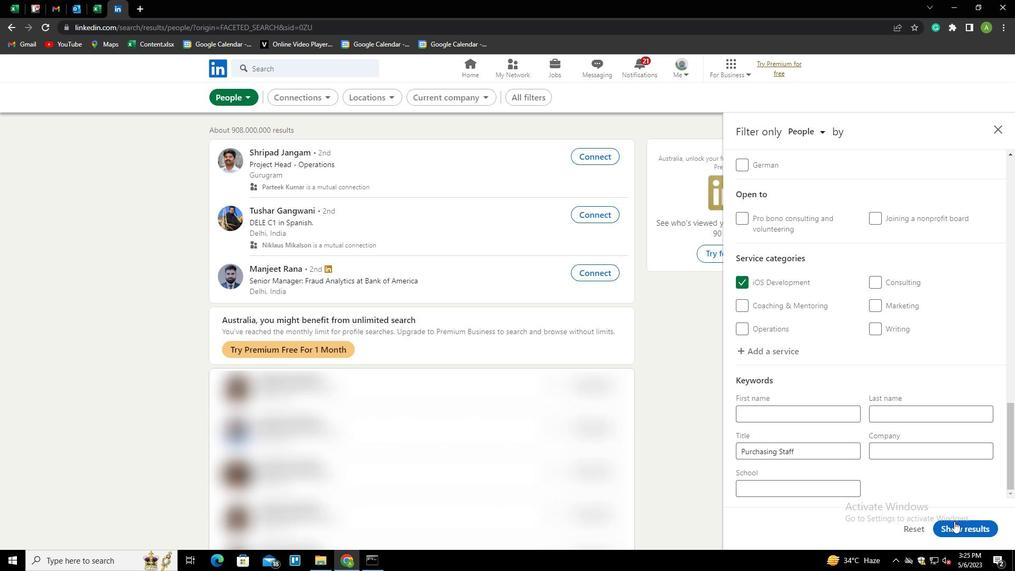 
Action: Mouse pressed left at (957, 524)
Screenshot: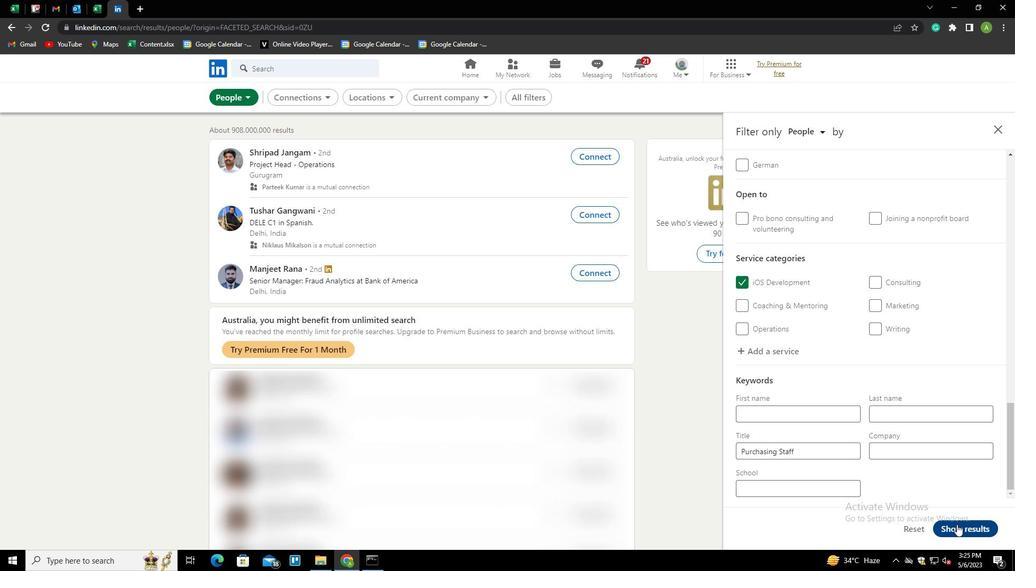 
Action: Mouse moved to (957, 524)
Screenshot: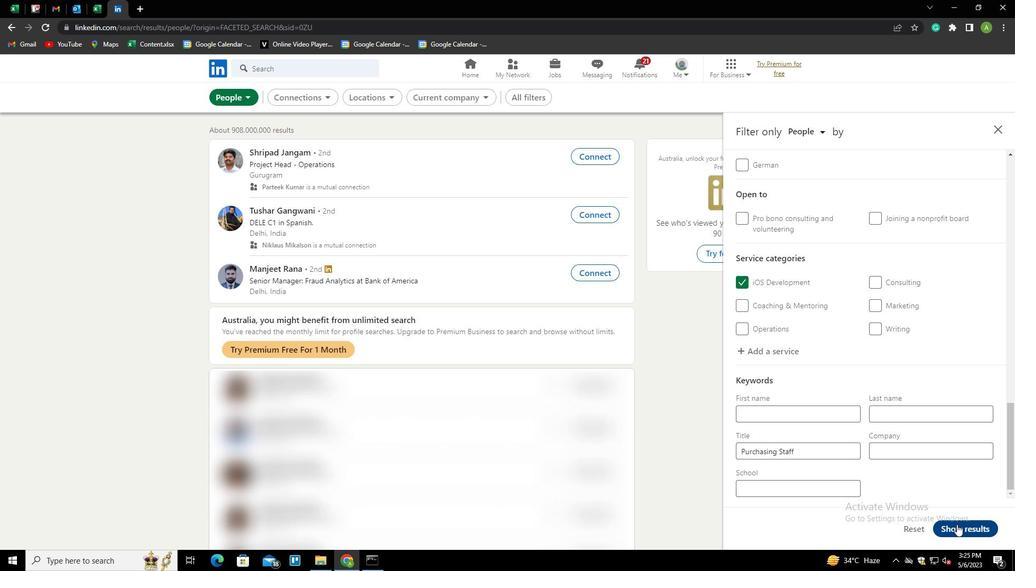 
